 Task: Create a due date automation trigger when advanced on, 2 days after a card is due add fields with custom field "Resume" set to a number greater than 1 and greater or equal to 10 at 11:00 AM.
Action: Mouse moved to (1288, 95)
Screenshot: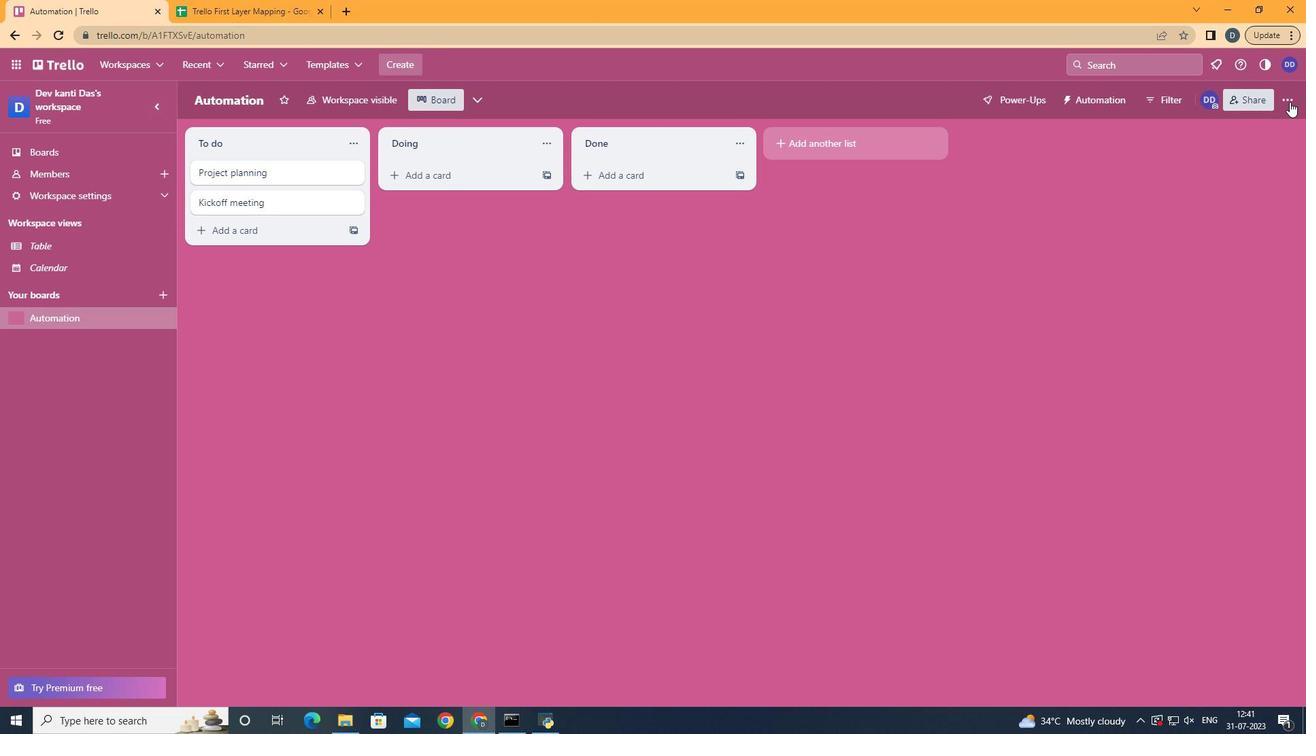 
Action: Mouse pressed left at (1288, 95)
Screenshot: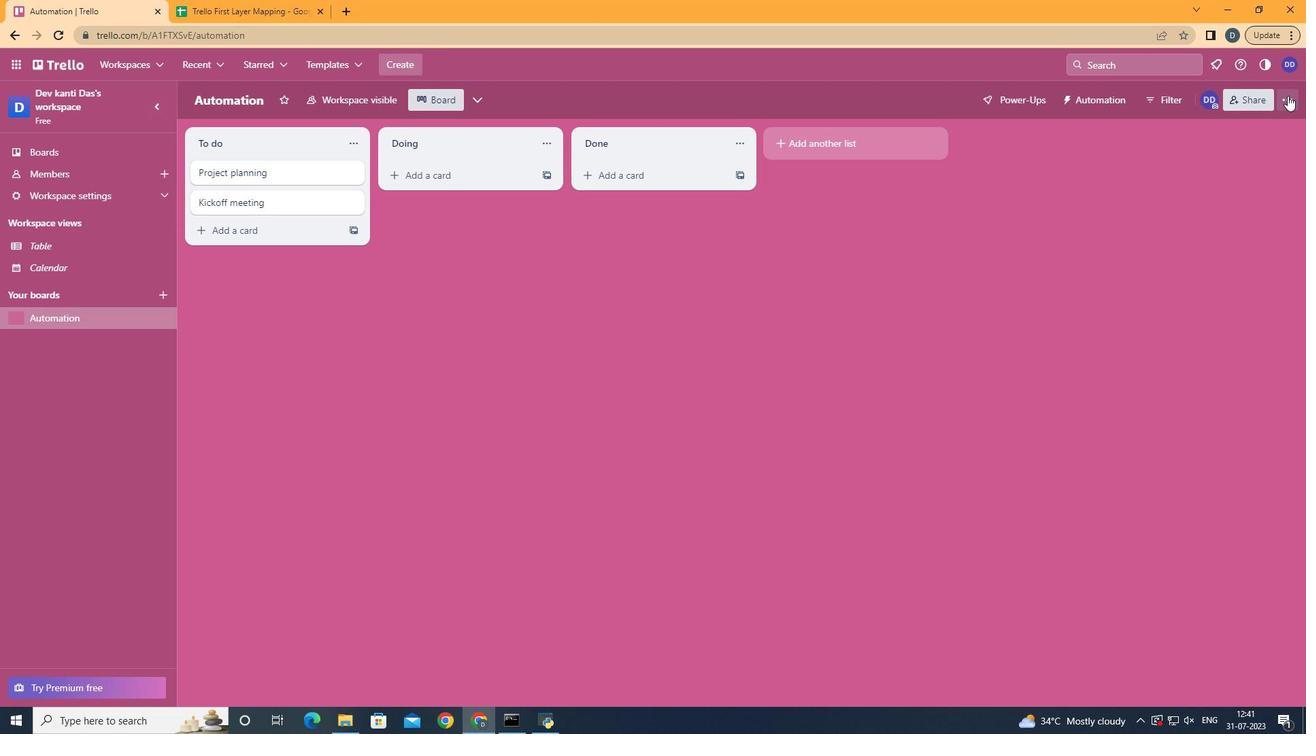 
Action: Mouse moved to (1210, 281)
Screenshot: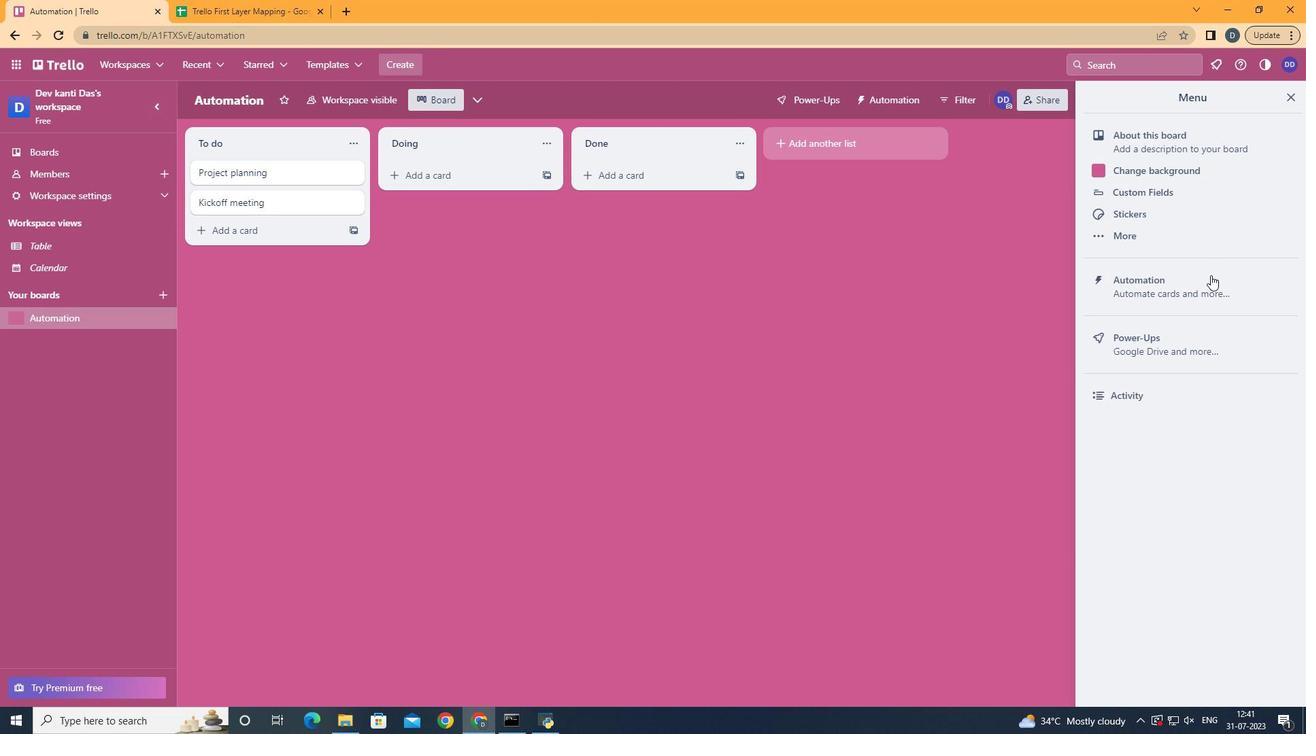 
Action: Mouse pressed left at (1210, 281)
Screenshot: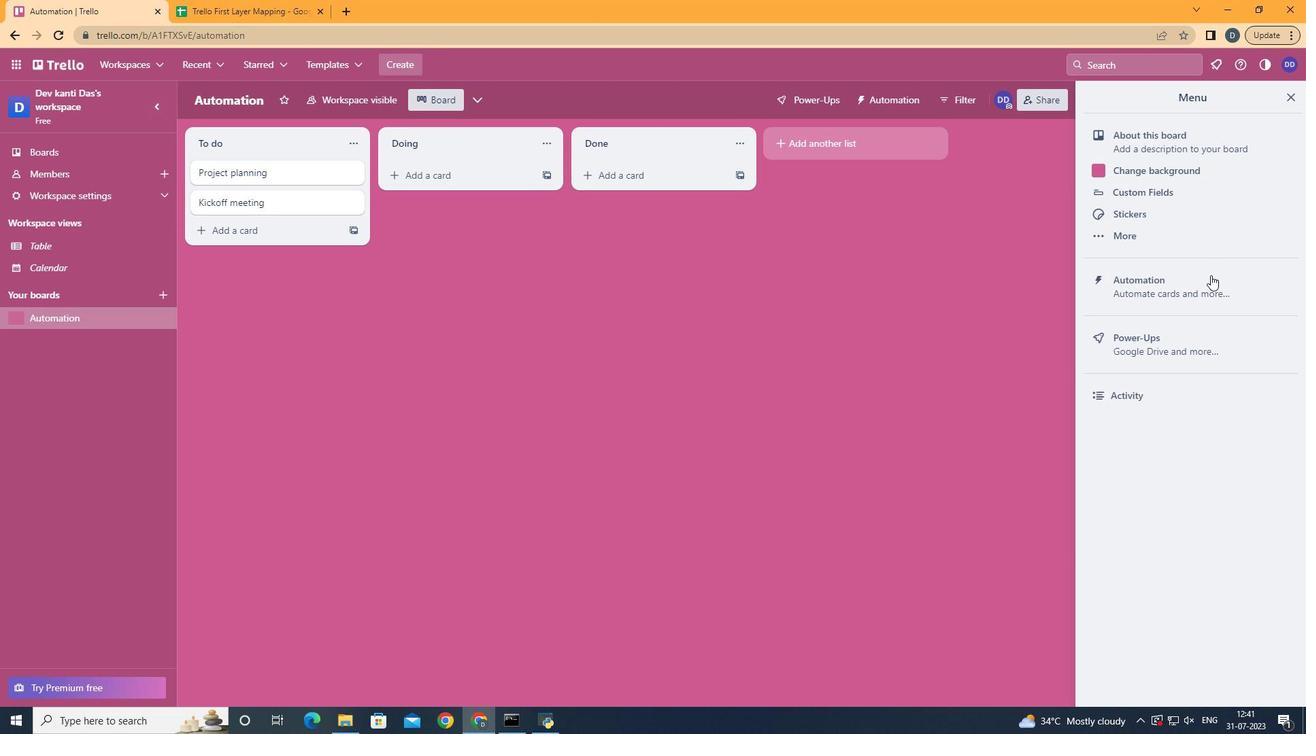 
Action: Mouse moved to (251, 277)
Screenshot: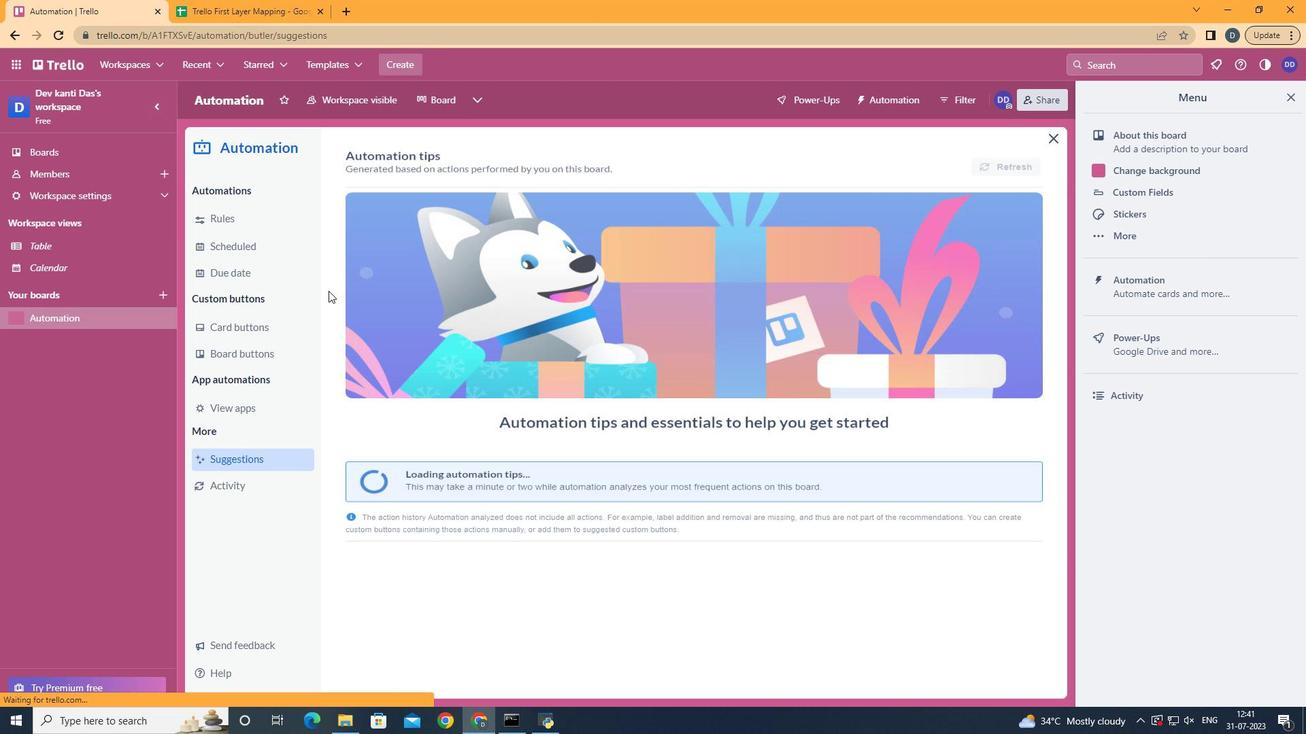 
Action: Mouse pressed left at (251, 277)
Screenshot: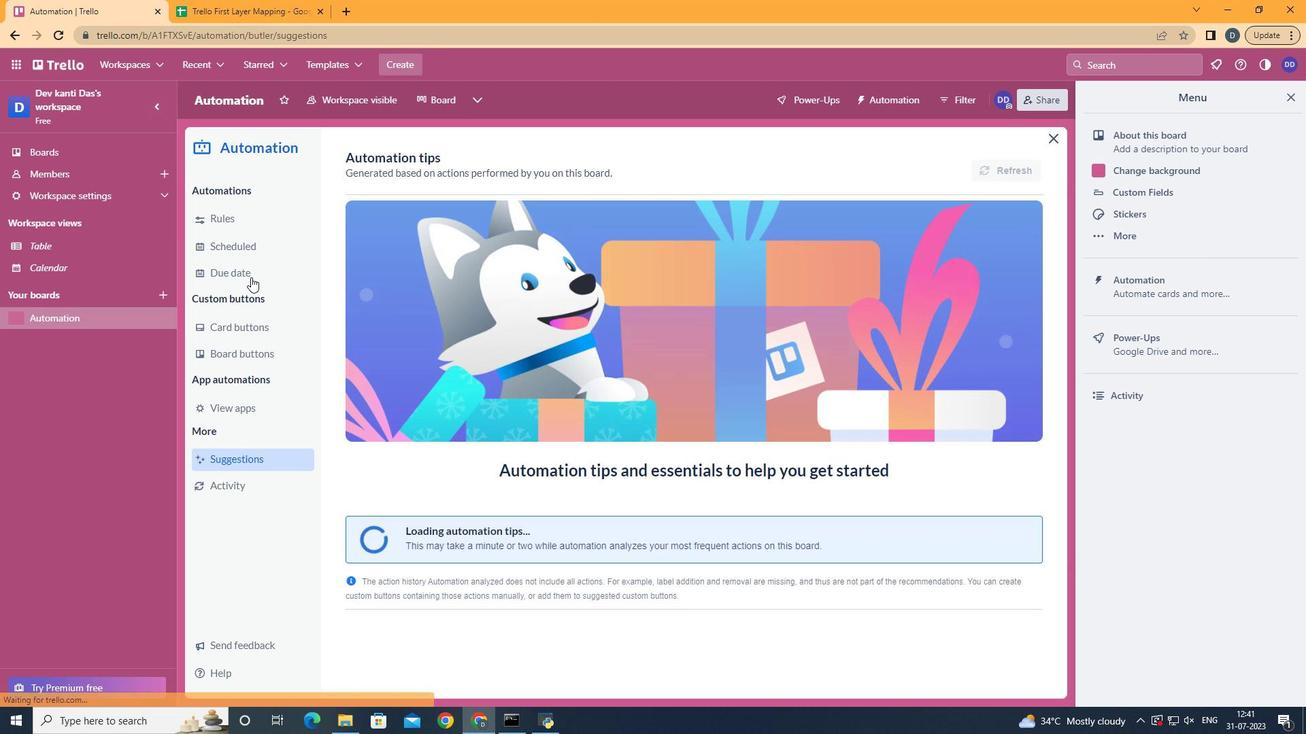 
Action: Mouse moved to (976, 167)
Screenshot: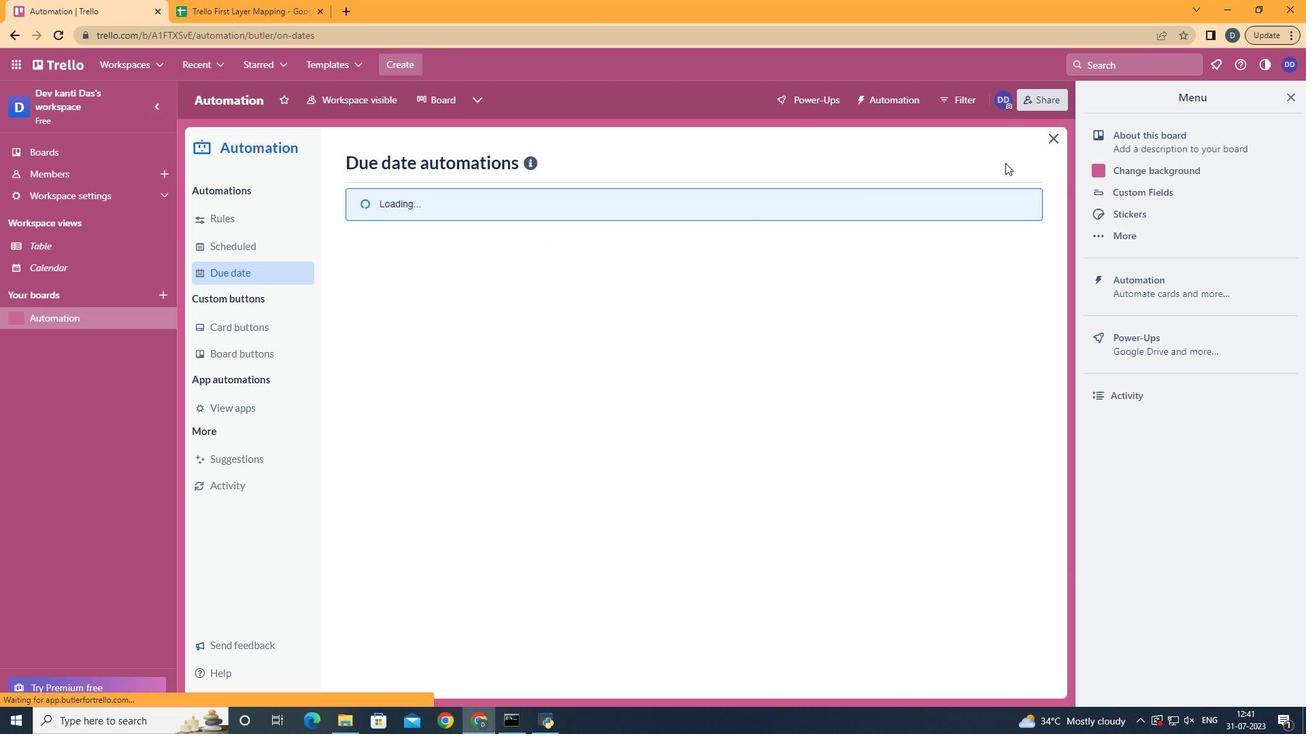 
Action: Mouse pressed left at (976, 167)
Screenshot: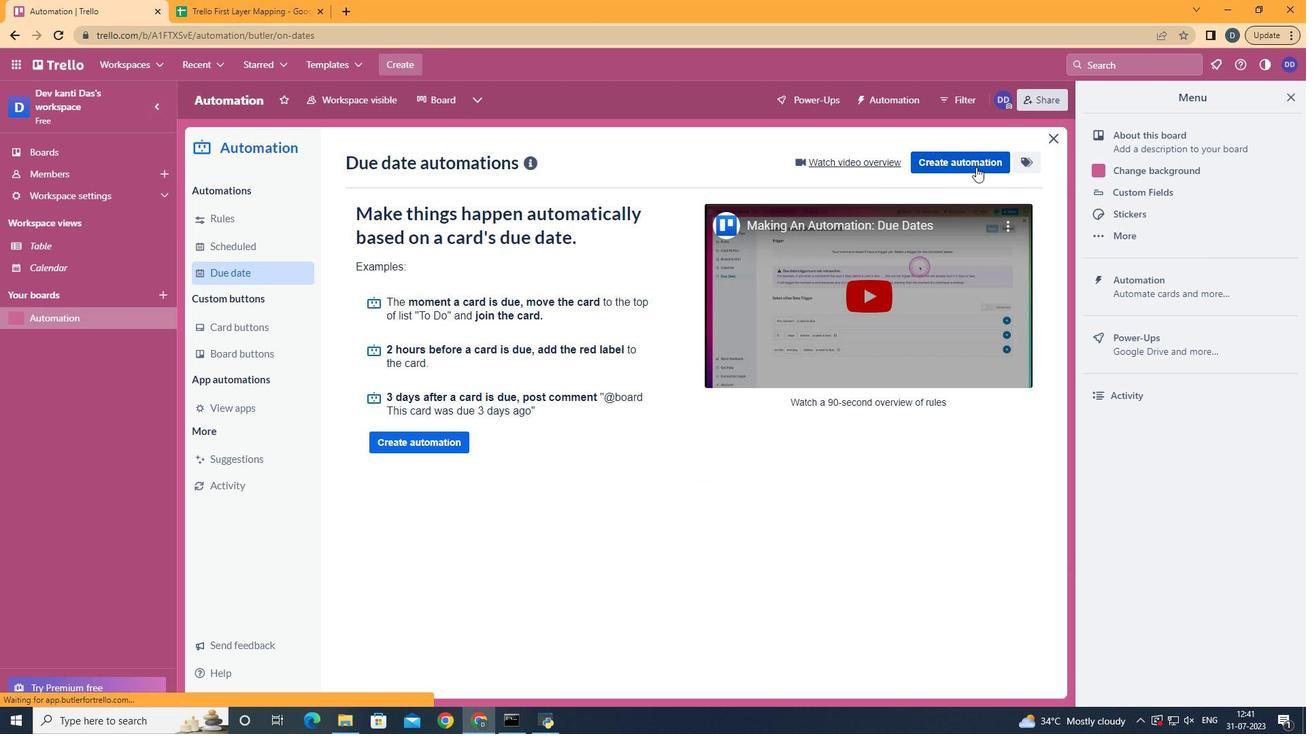 
Action: Mouse moved to (643, 285)
Screenshot: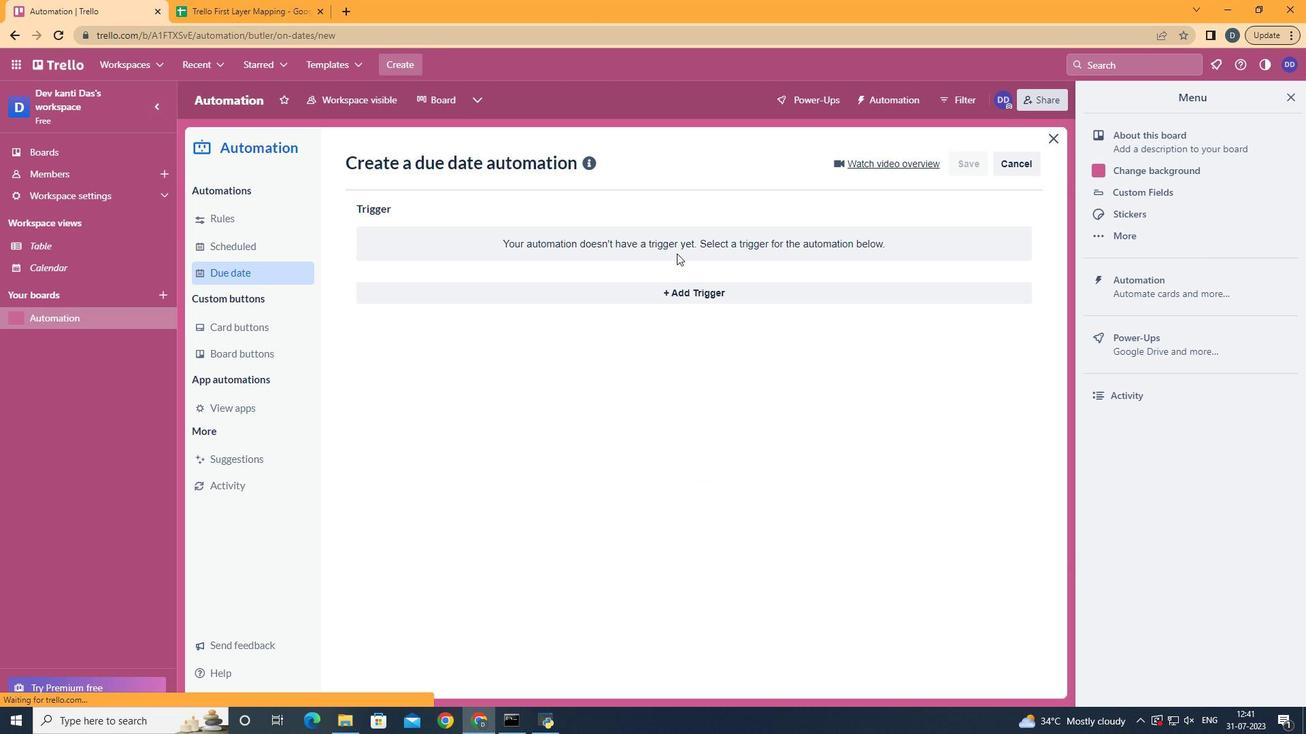 
Action: Mouse pressed left at (643, 285)
Screenshot: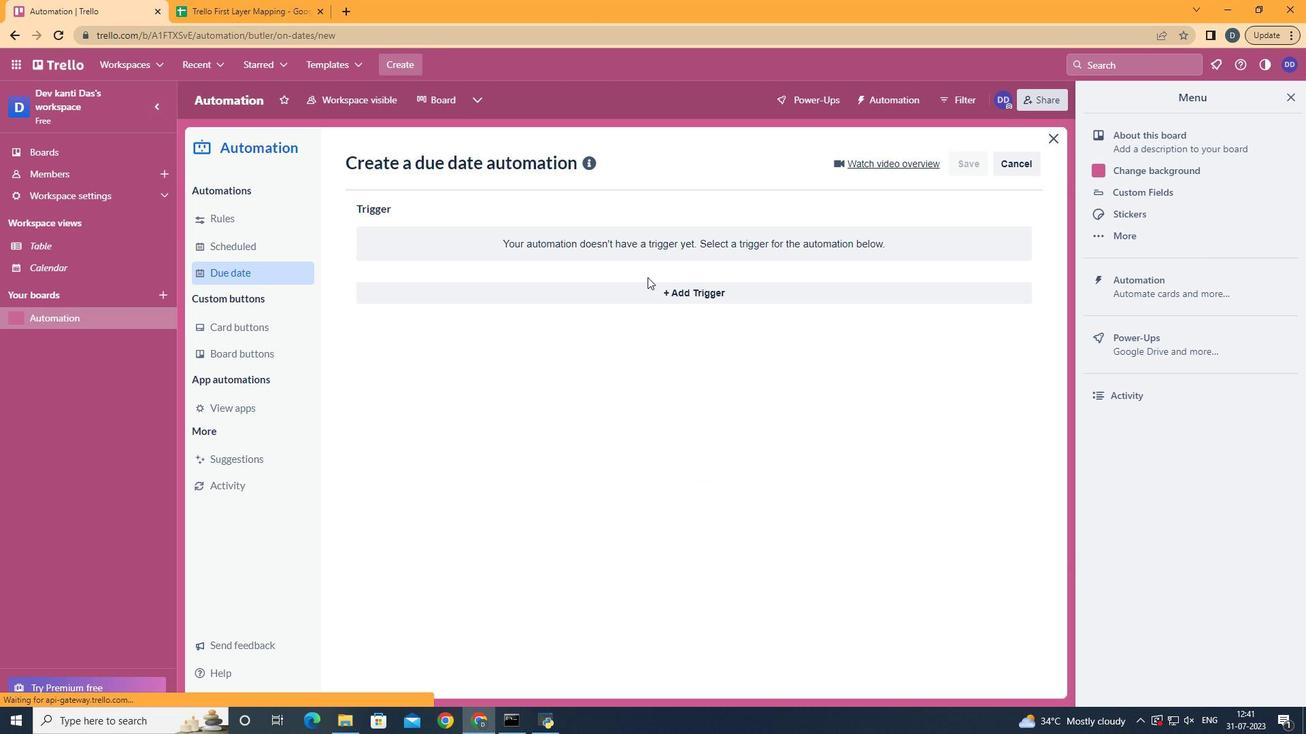 
Action: Mouse moved to (489, 546)
Screenshot: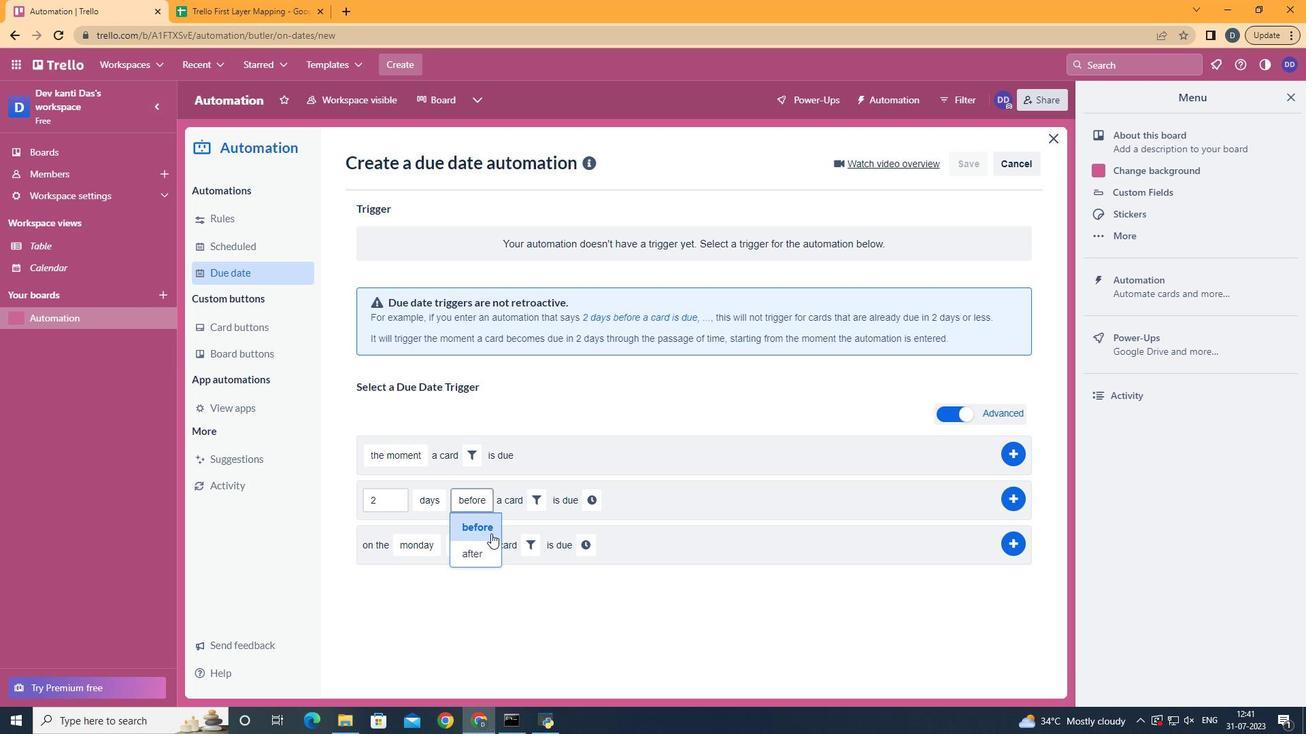 
Action: Mouse pressed left at (489, 546)
Screenshot: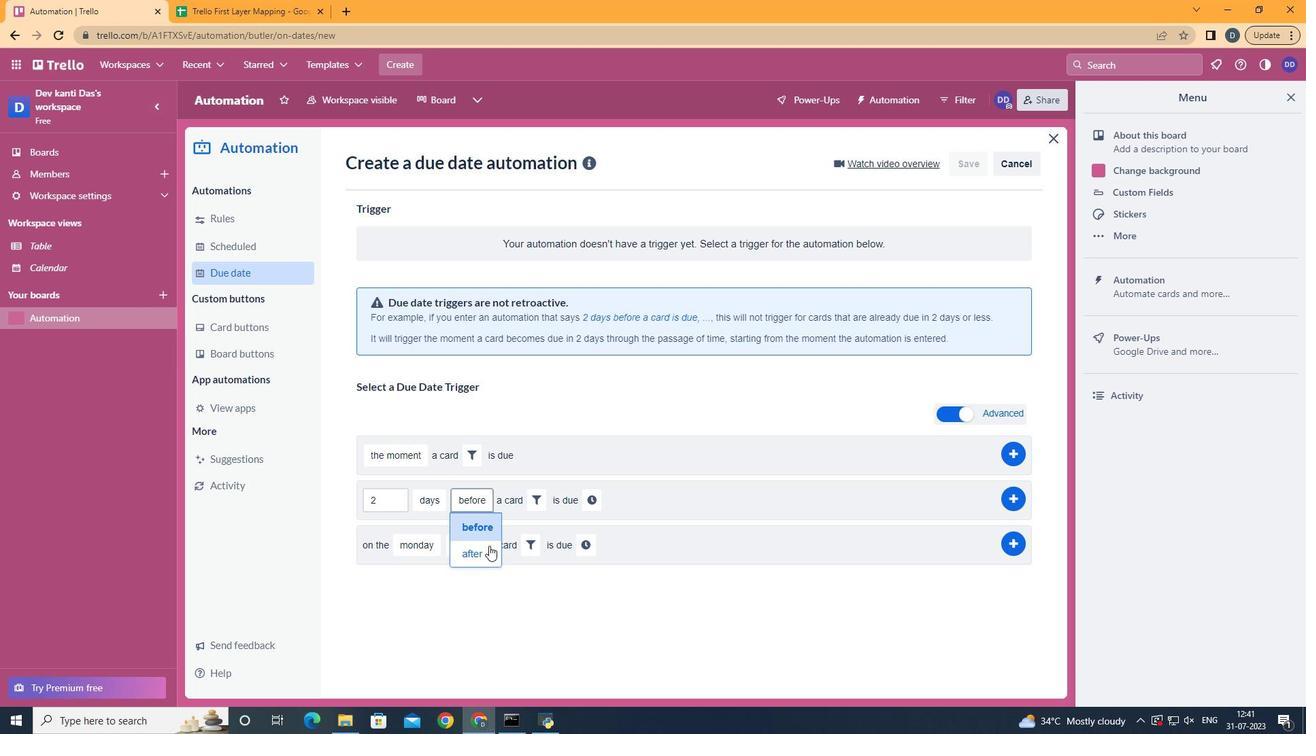 
Action: Mouse moved to (535, 504)
Screenshot: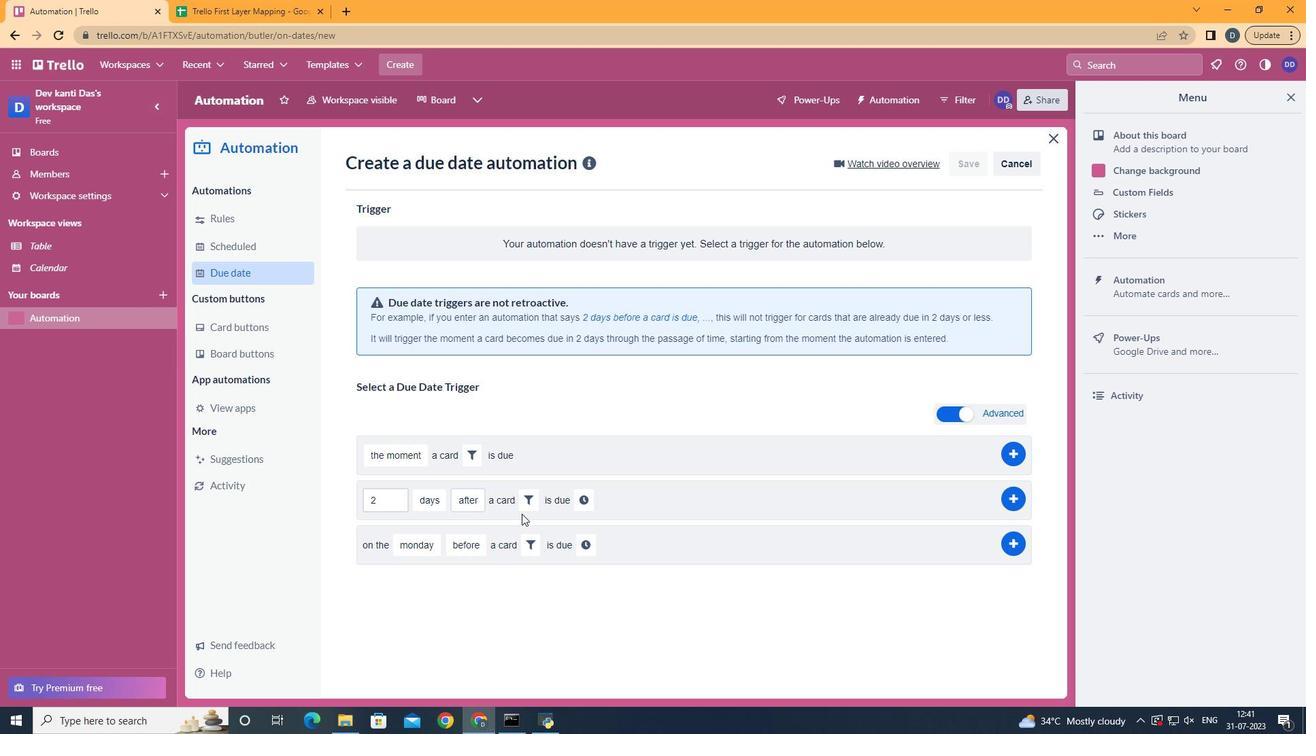 
Action: Mouse pressed left at (535, 504)
Screenshot: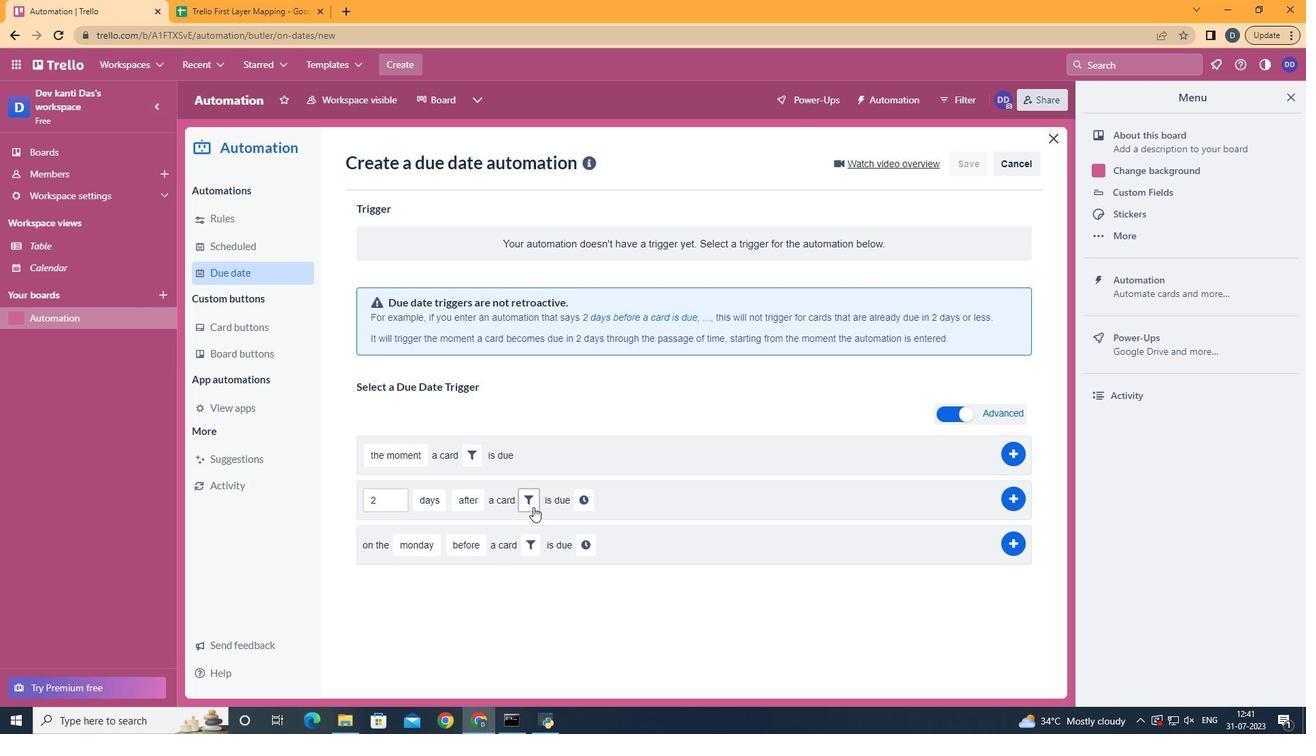 
Action: Mouse moved to (747, 550)
Screenshot: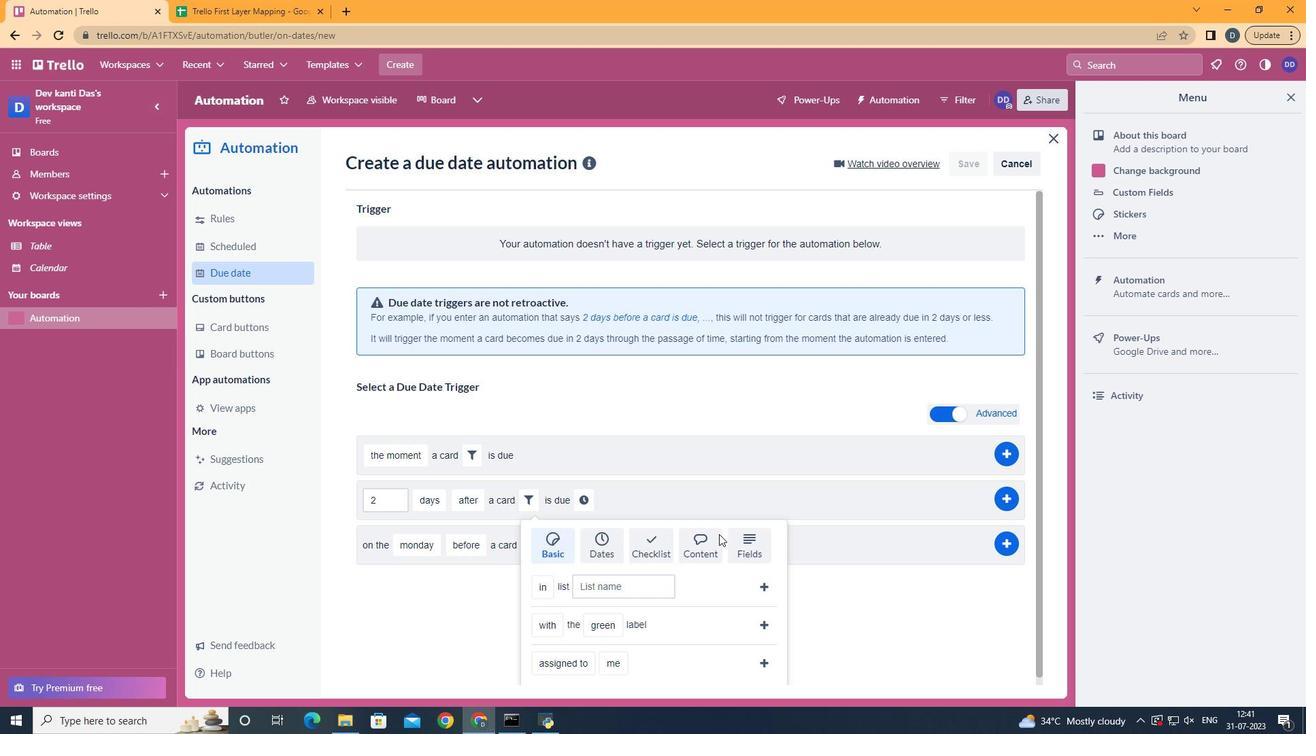 
Action: Mouse pressed left at (747, 550)
Screenshot: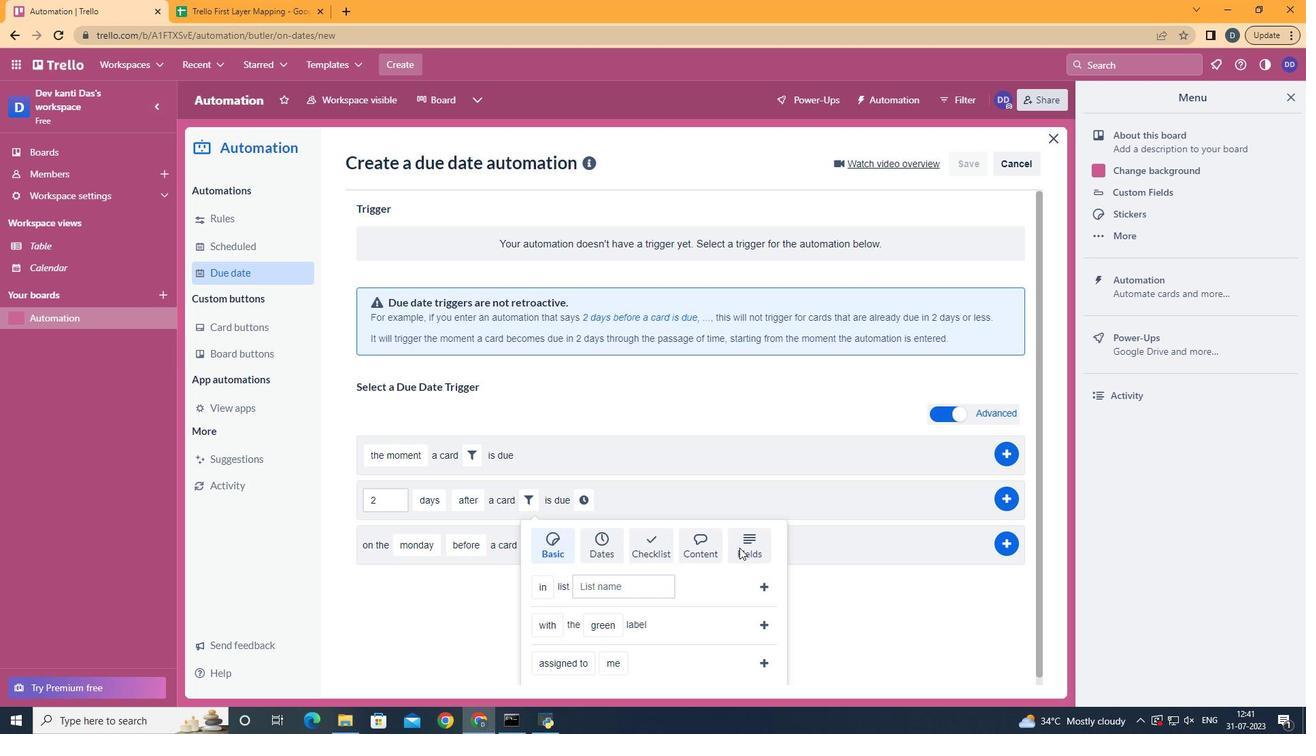 
Action: Mouse scrolled (747, 549) with delta (0, 0)
Screenshot: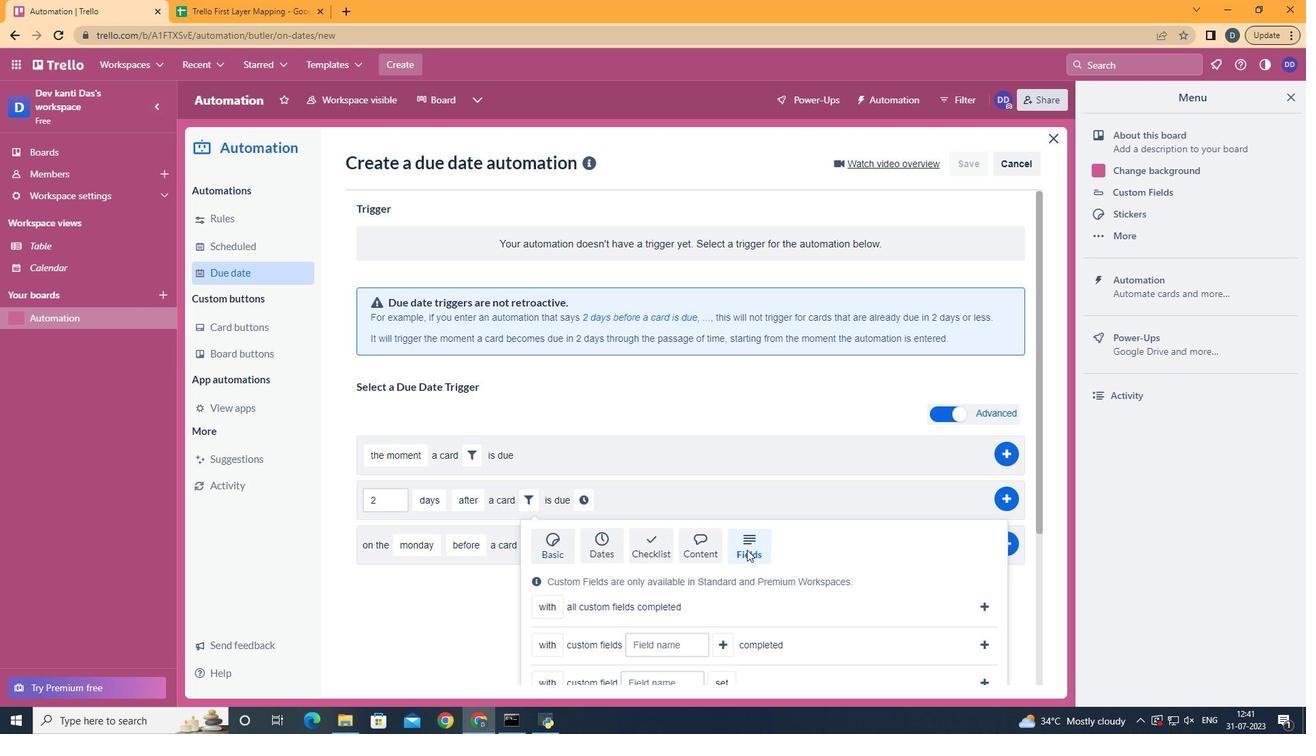 
Action: Mouse scrolled (747, 549) with delta (0, 0)
Screenshot: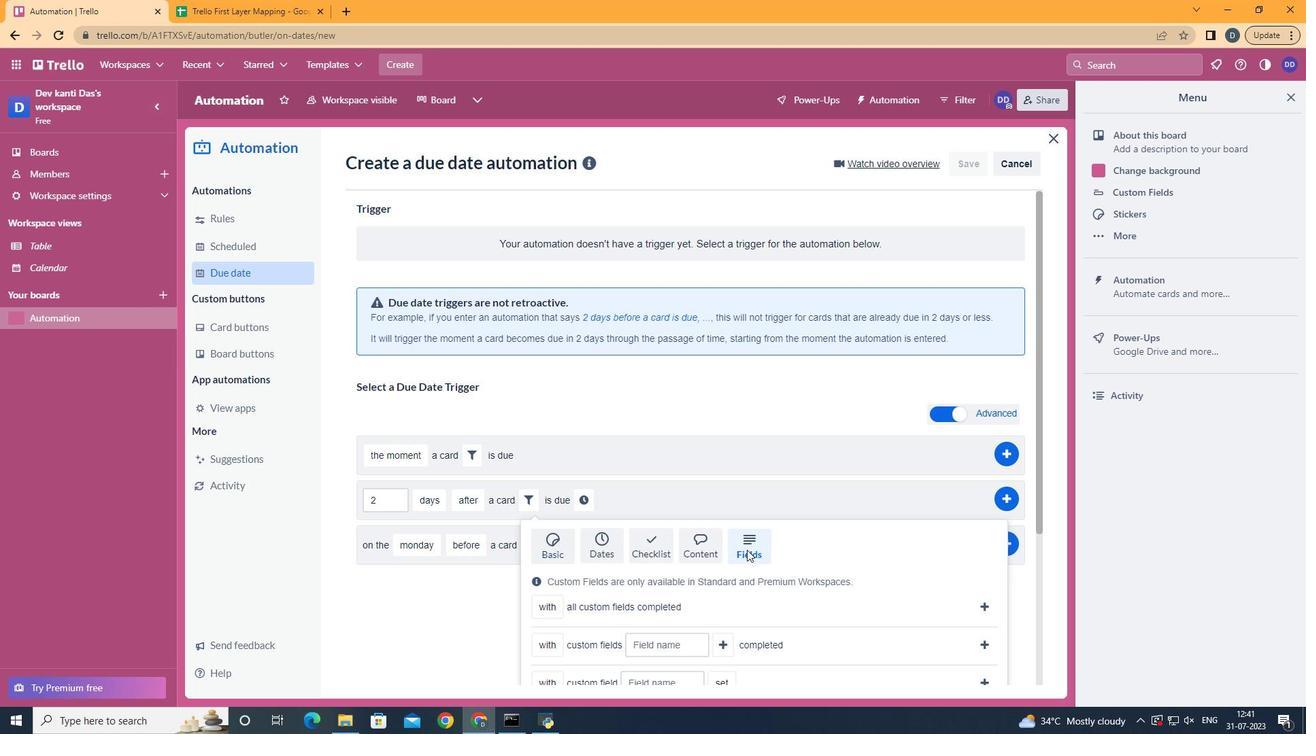 
Action: Mouse scrolled (747, 549) with delta (0, 0)
Screenshot: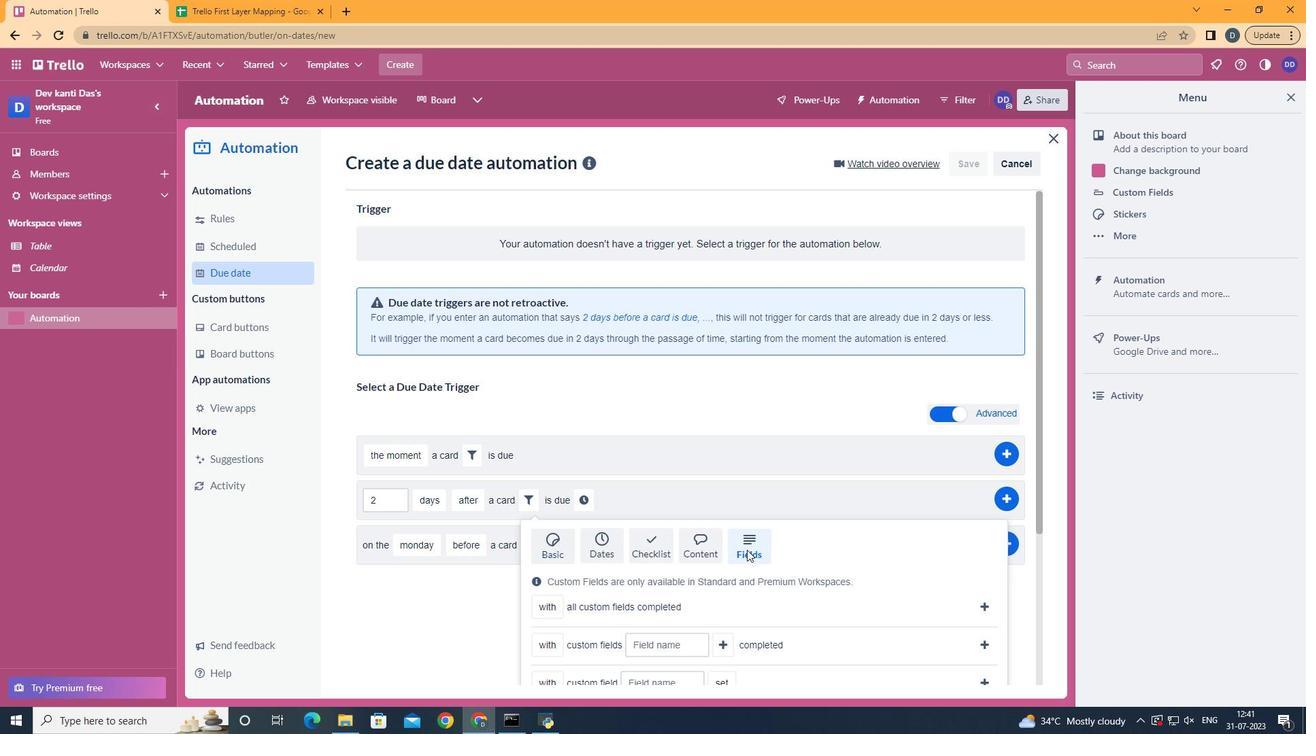 
Action: Mouse scrolled (747, 549) with delta (0, 0)
Screenshot: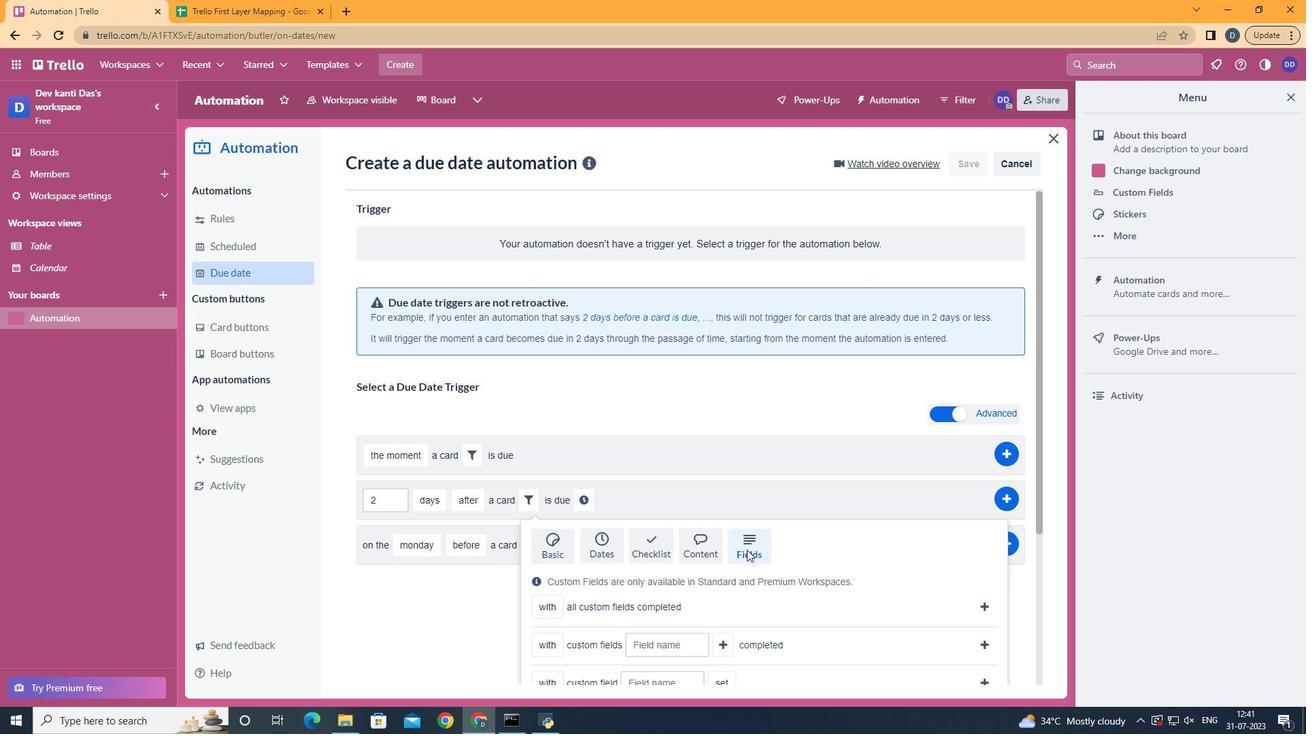 
Action: Mouse scrolled (747, 549) with delta (0, 0)
Screenshot: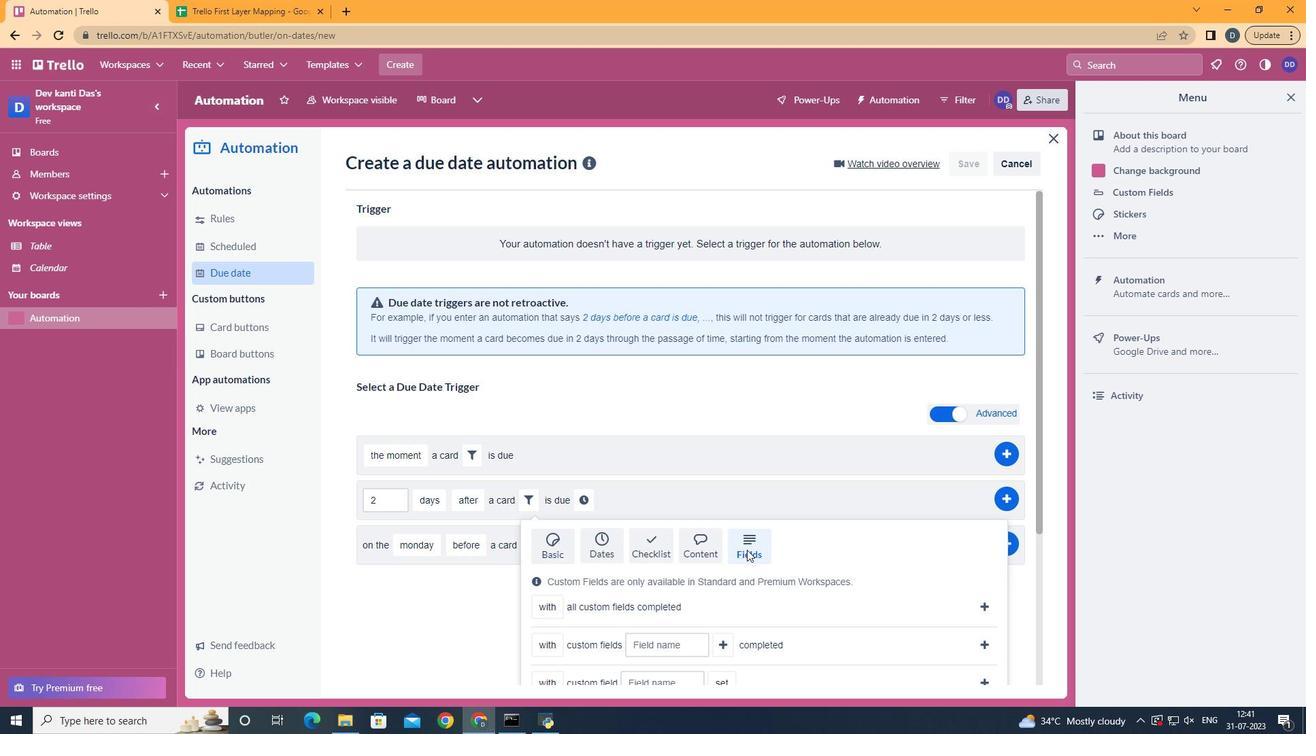 
Action: Mouse moved to (561, 607)
Screenshot: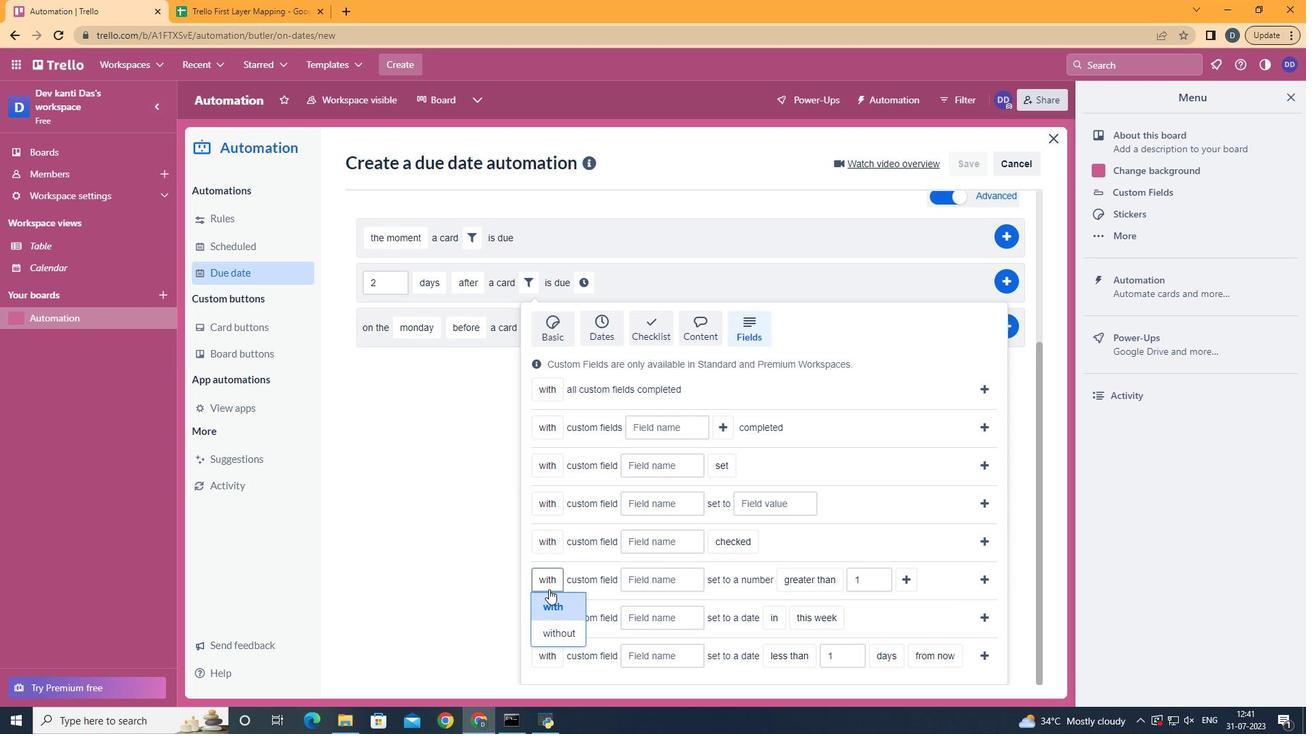 
Action: Mouse pressed left at (561, 607)
Screenshot: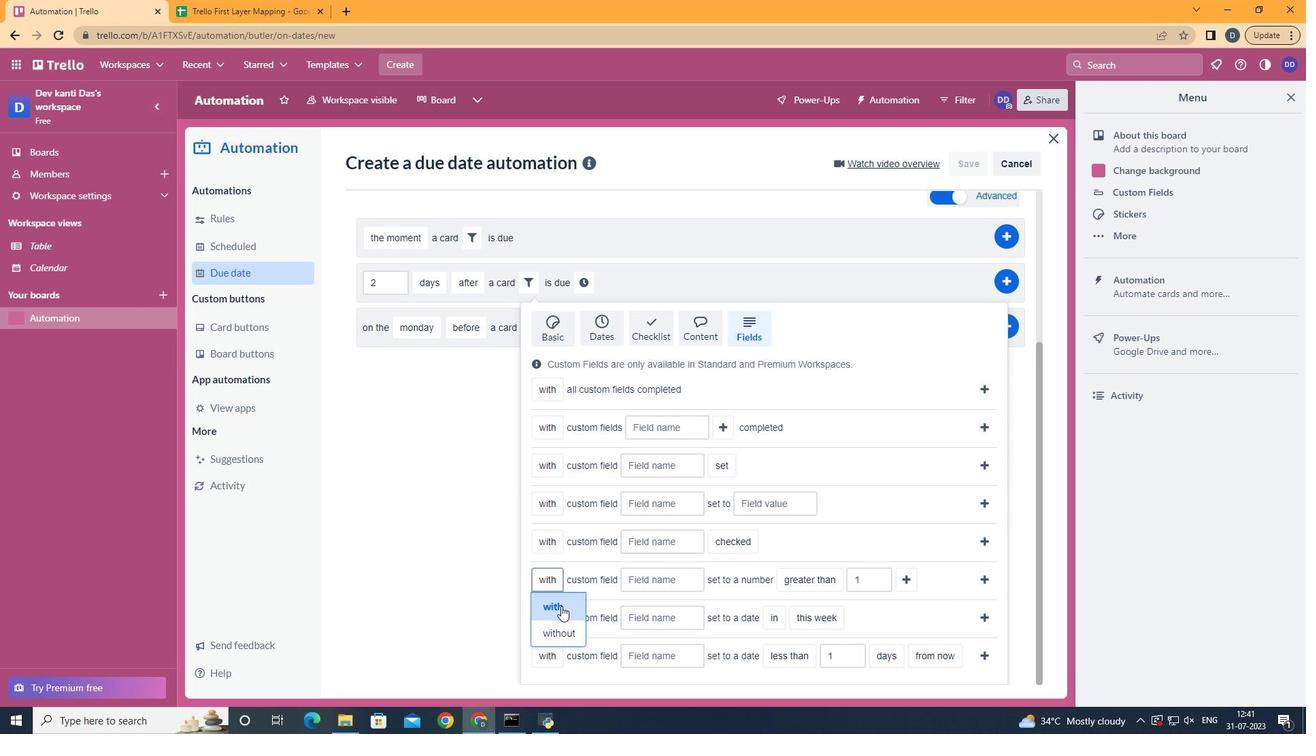 
Action: Mouse moved to (660, 579)
Screenshot: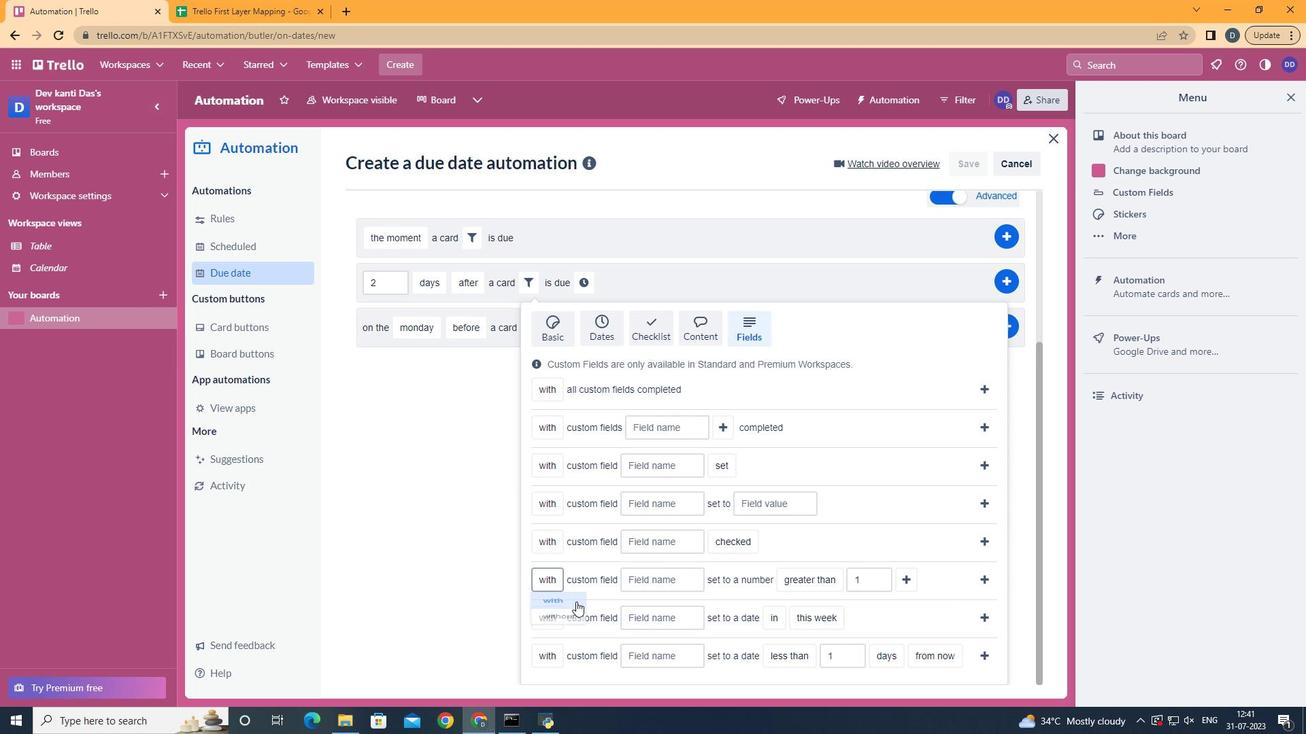
Action: Mouse pressed left at (660, 579)
Screenshot: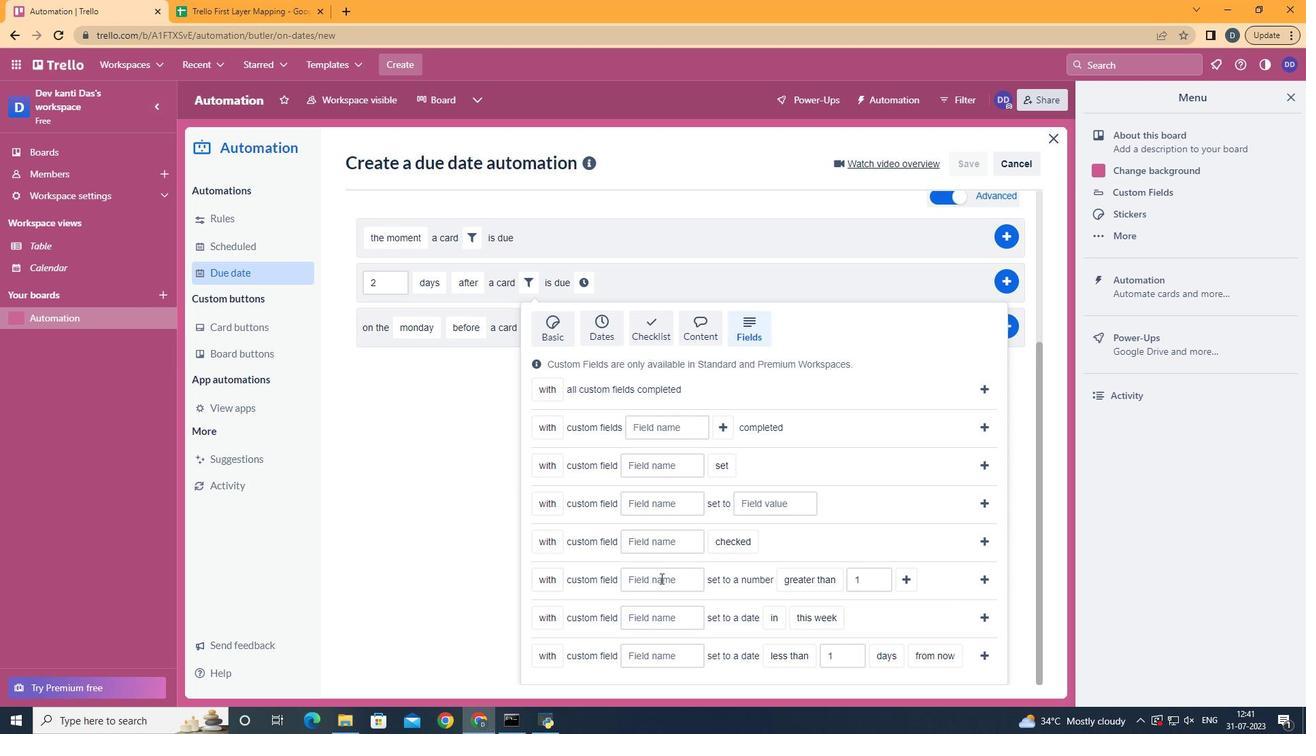
Action: Key pressed <Key.shift>Resume
Screenshot: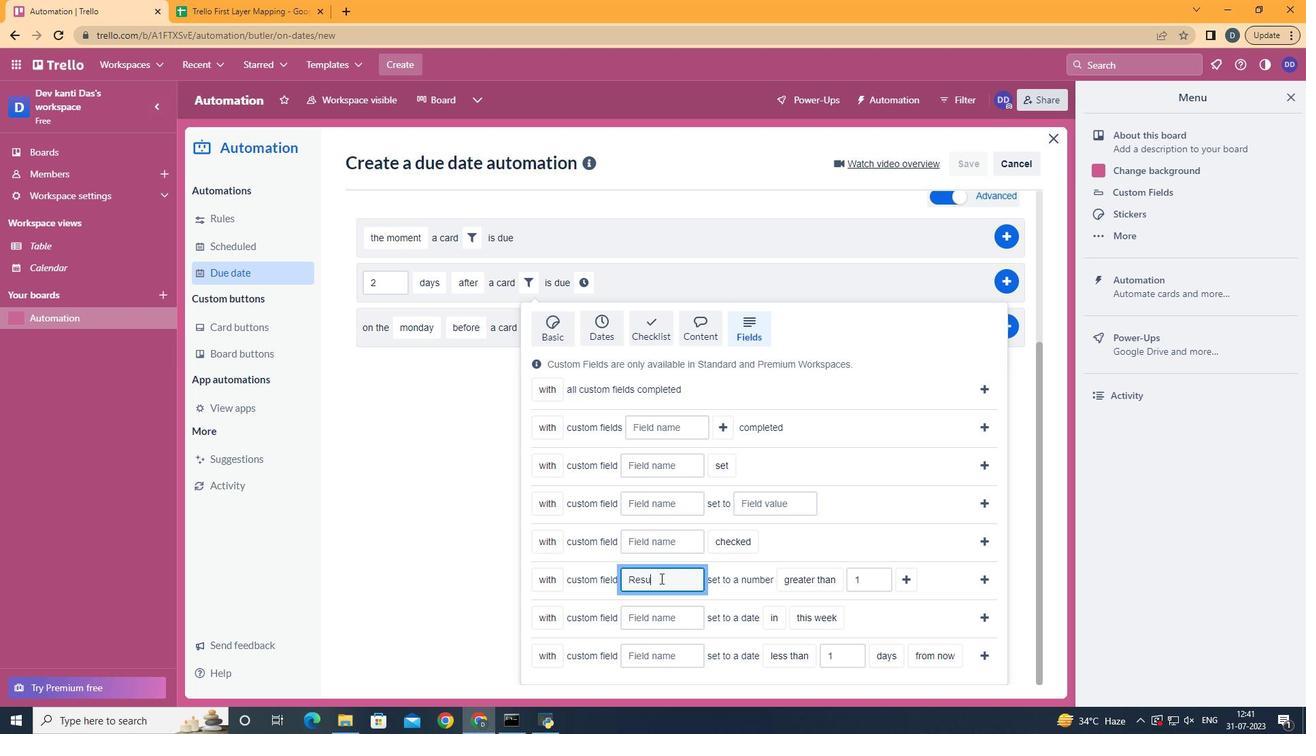 
Action: Mouse moved to (845, 468)
Screenshot: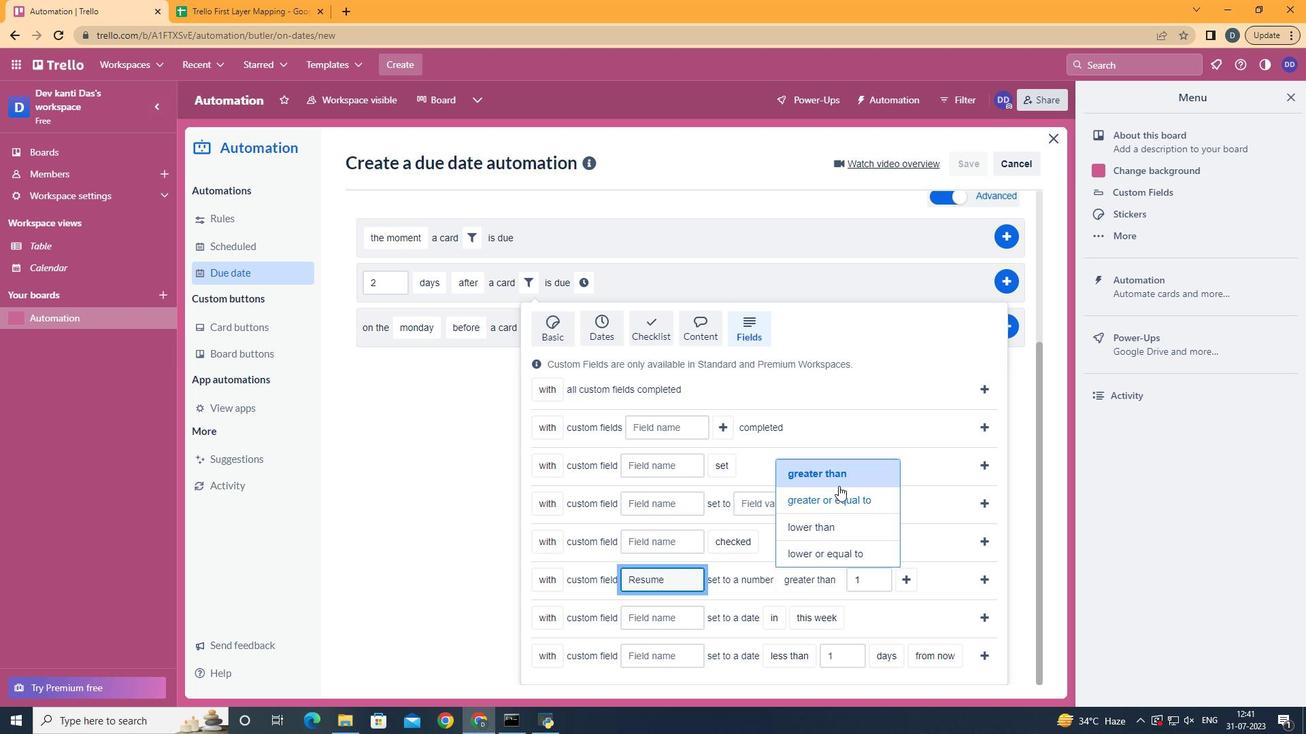 
Action: Mouse pressed left at (845, 468)
Screenshot: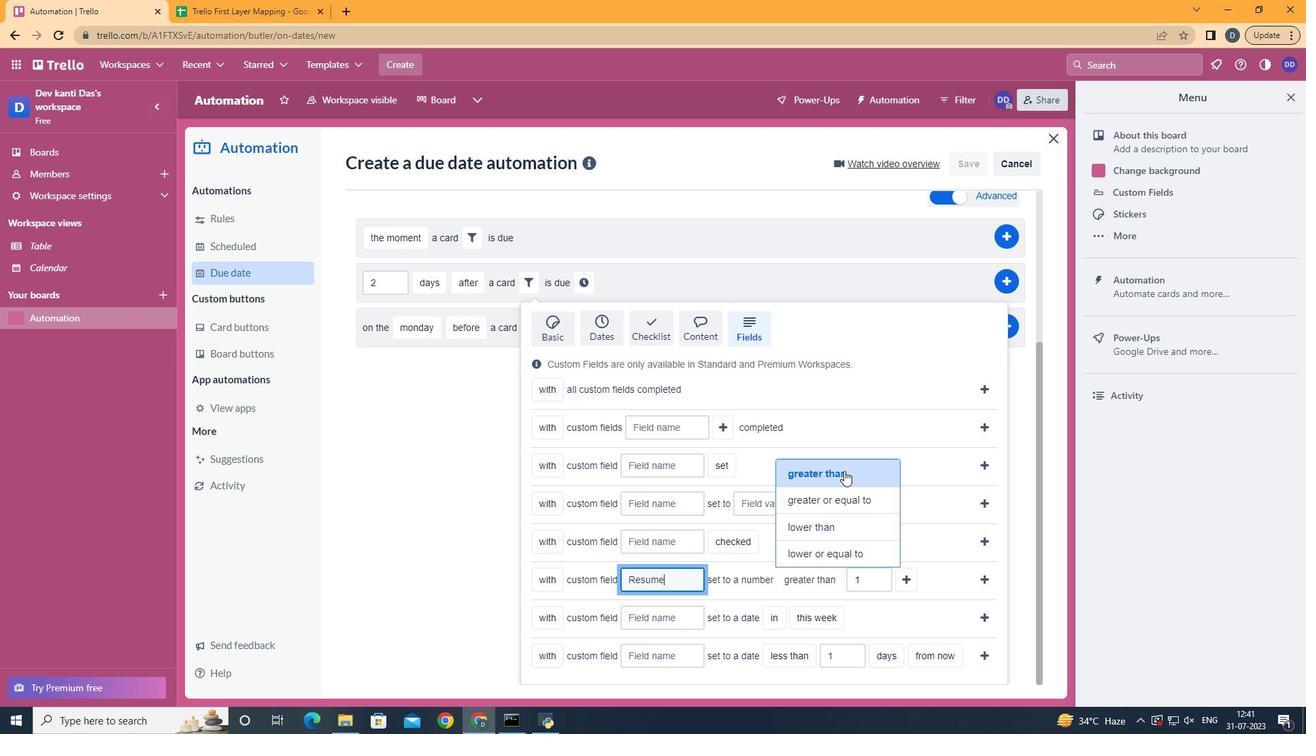
Action: Mouse moved to (905, 584)
Screenshot: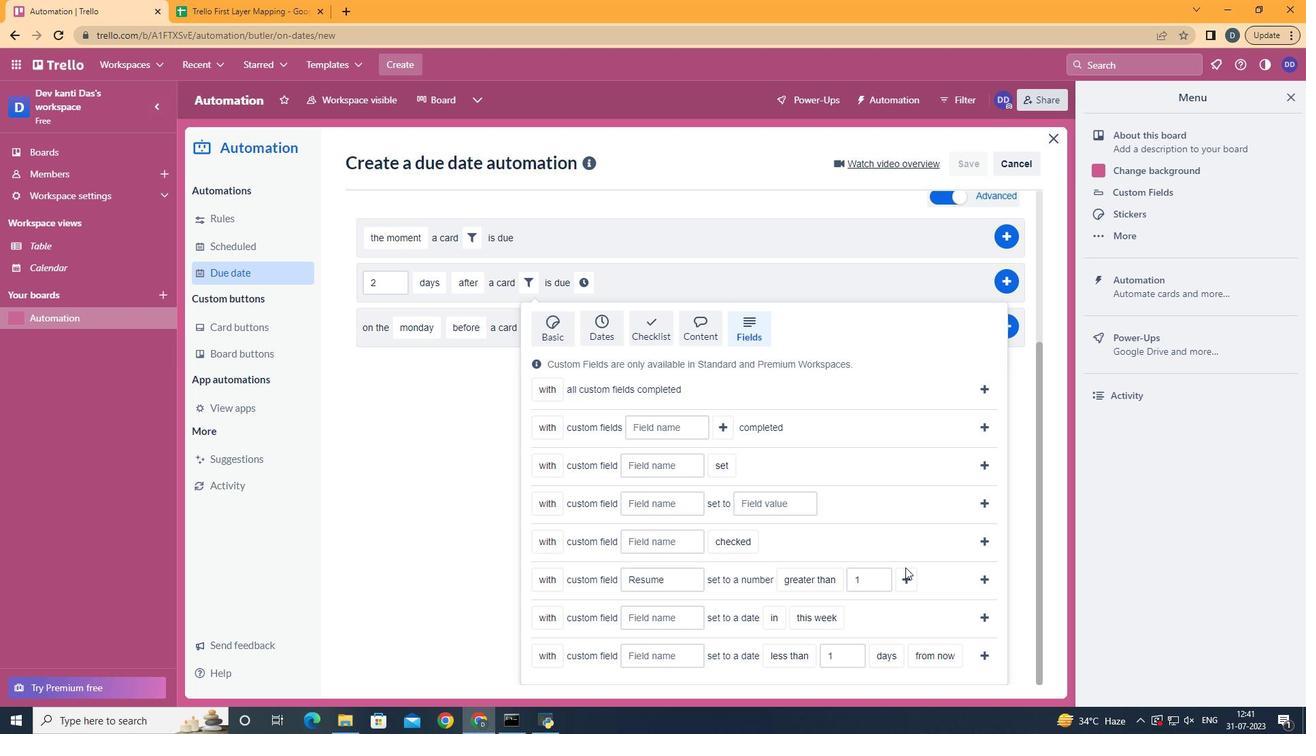 
Action: Mouse pressed left at (905, 584)
Screenshot: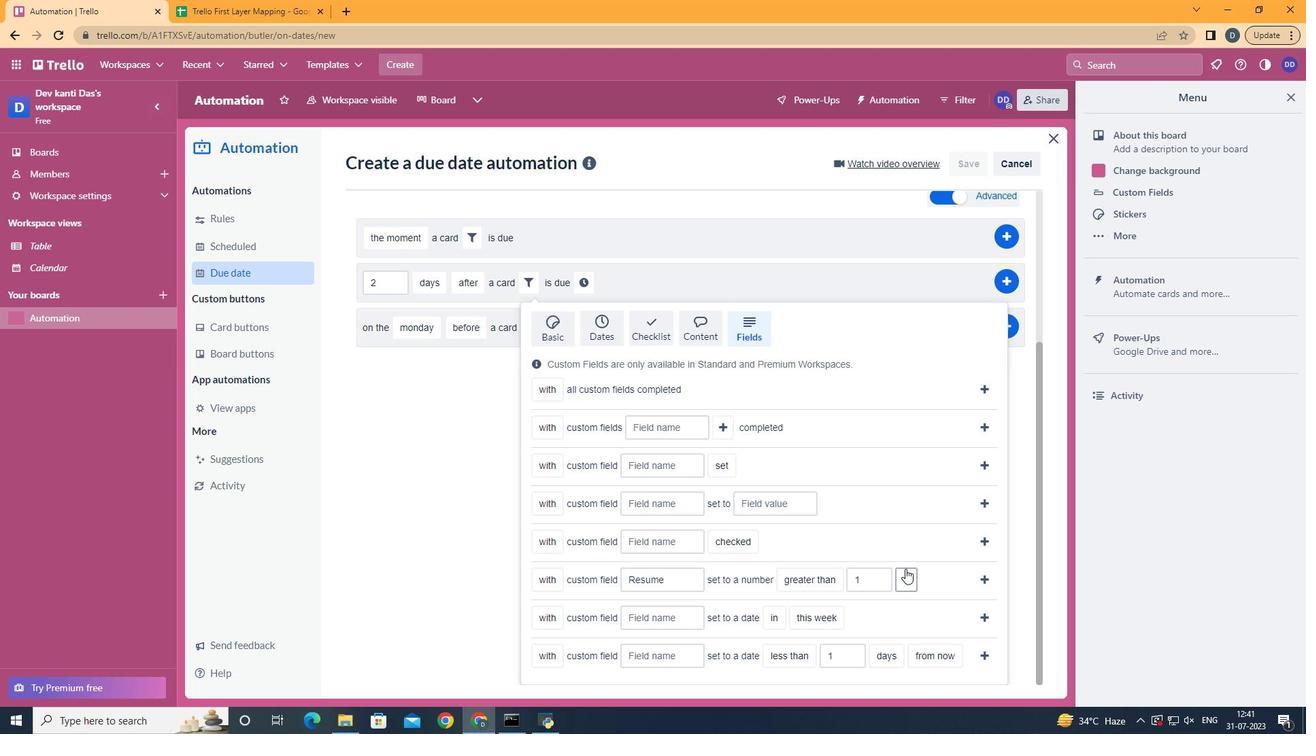 
Action: Mouse moved to (613, 592)
Screenshot: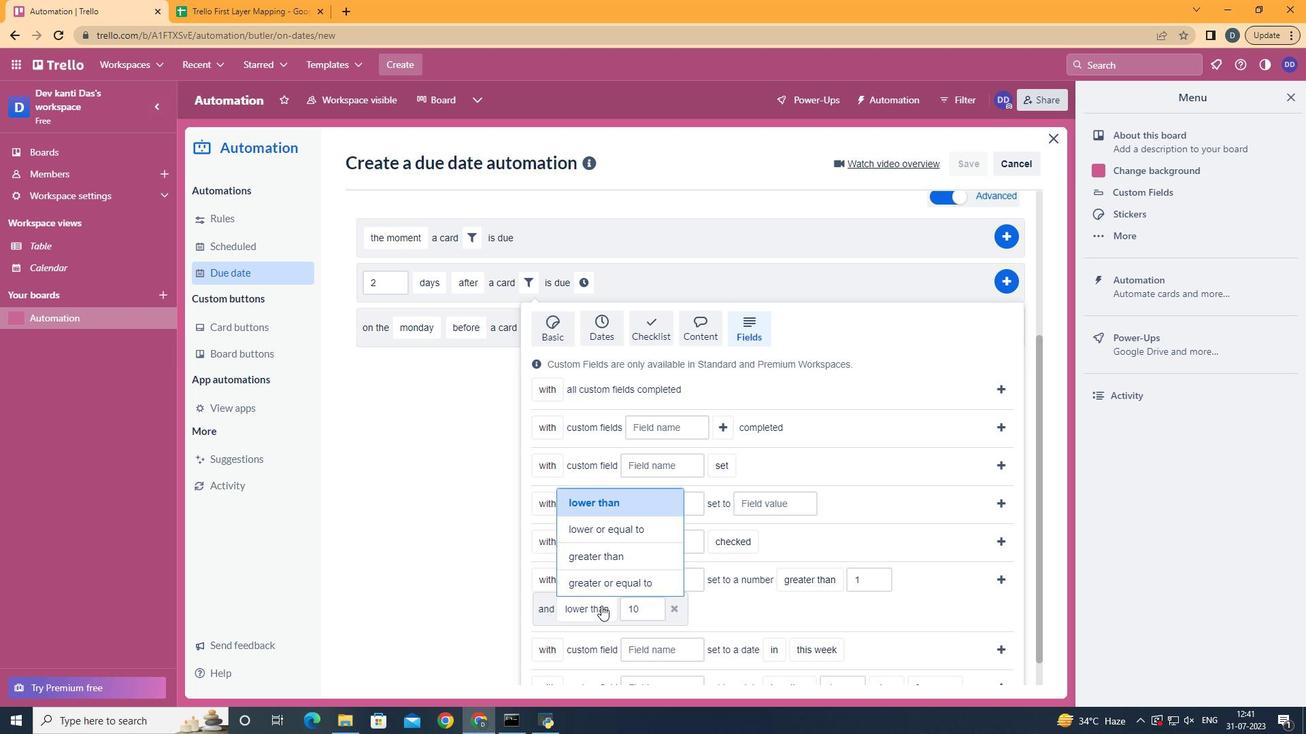 
Action: Mouse pressed left at (613, 592)
Screenshot: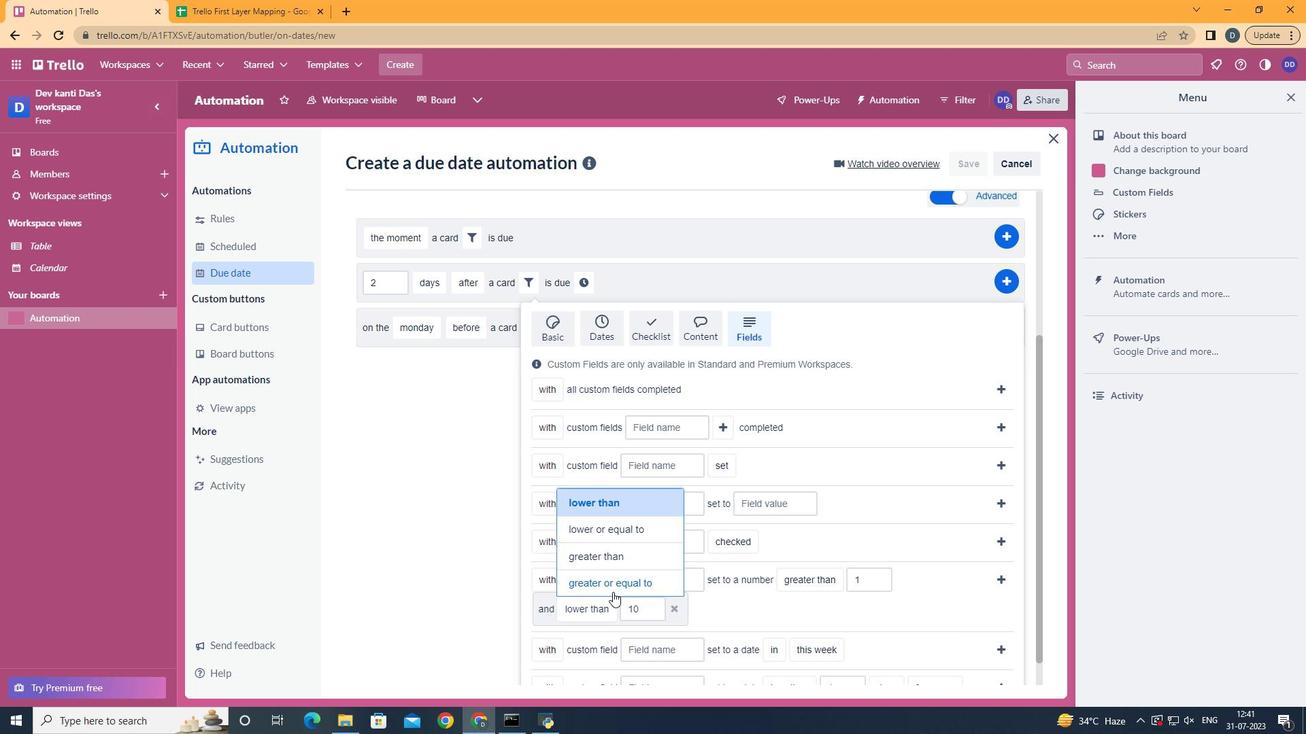 
Action: Mouse moved to (1002, 587)
Screenshot: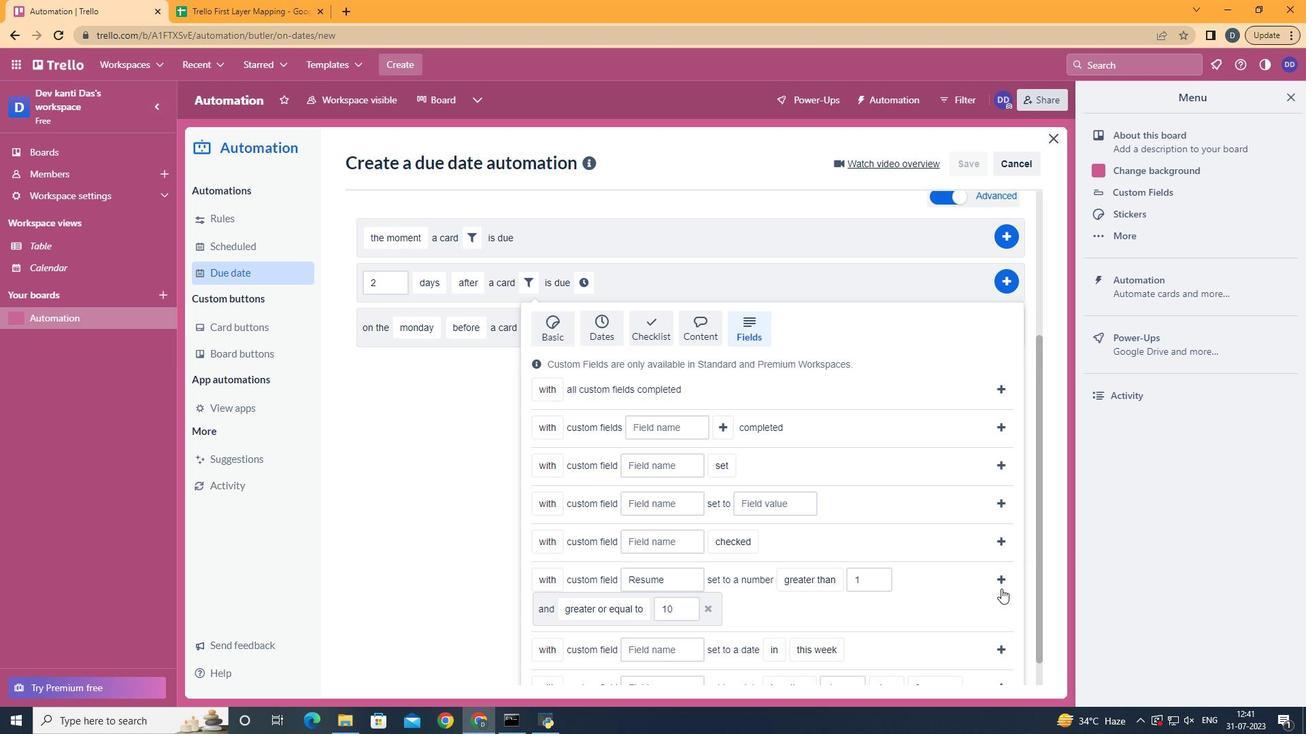 
Action: Mouse pressed left at (1002, 587)
Screenshot: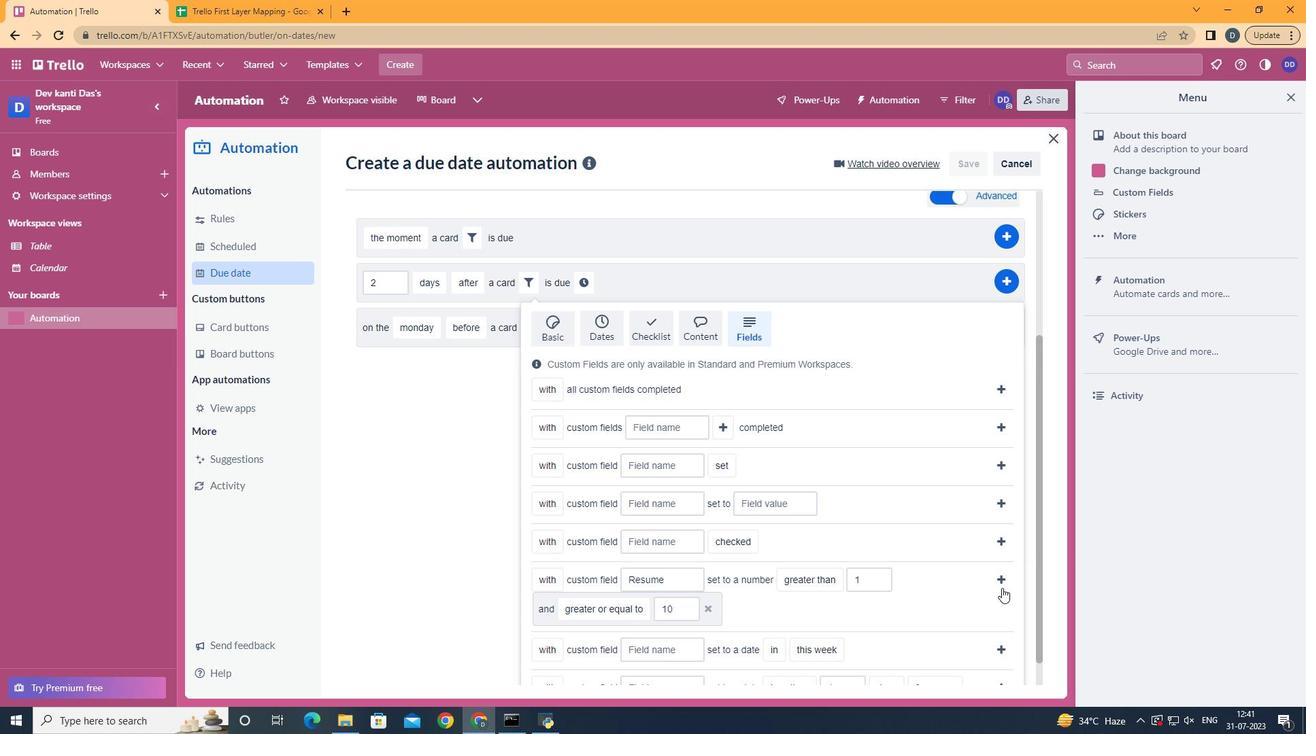 
Action: Mouse moved to (969, 500)
Screenshot: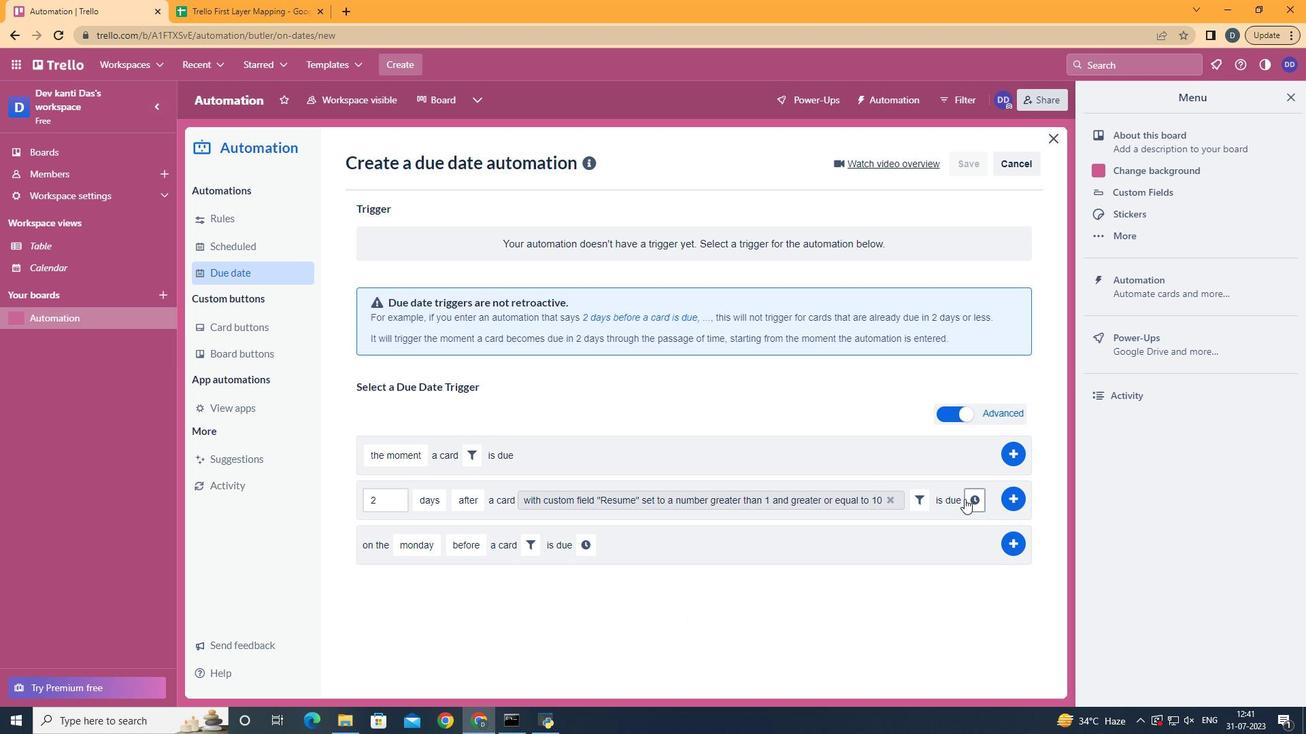 
Action: Mouse pressed left at (969, 500)
Screenshot: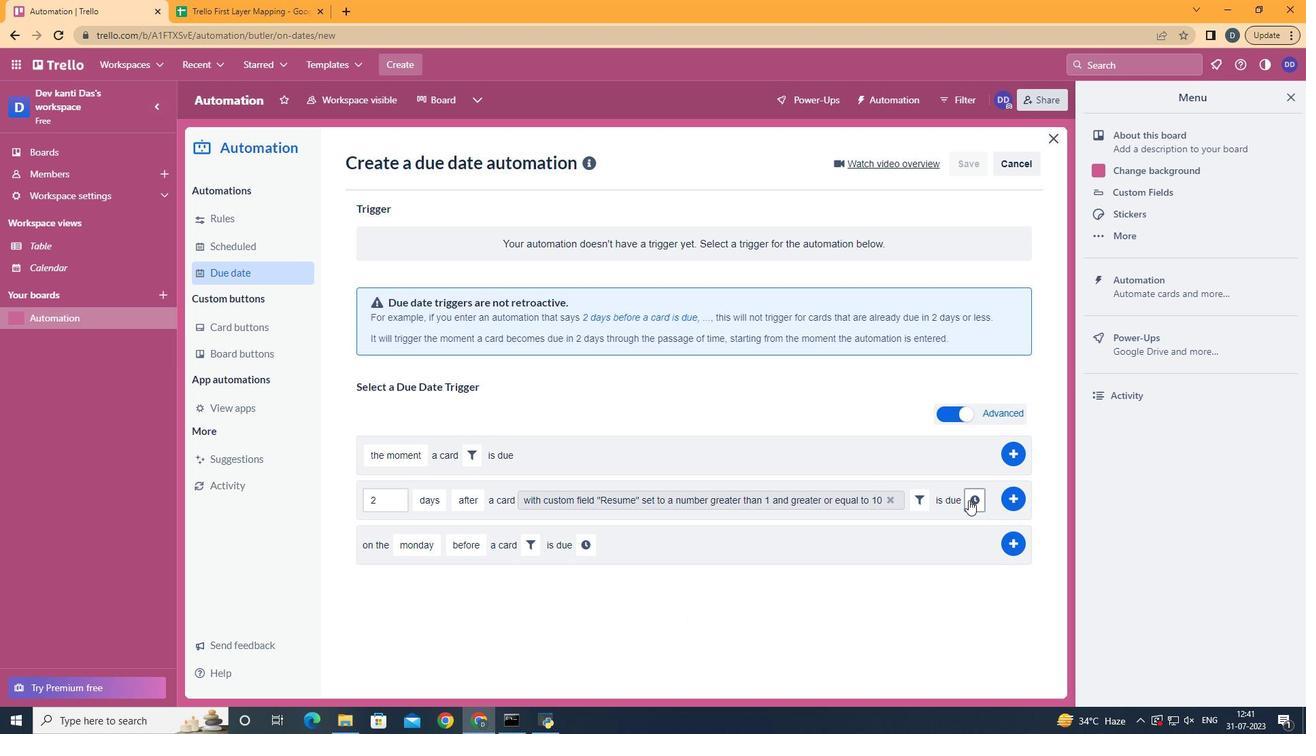 
Action: Mouse moved to (408, 529)
Screenshot: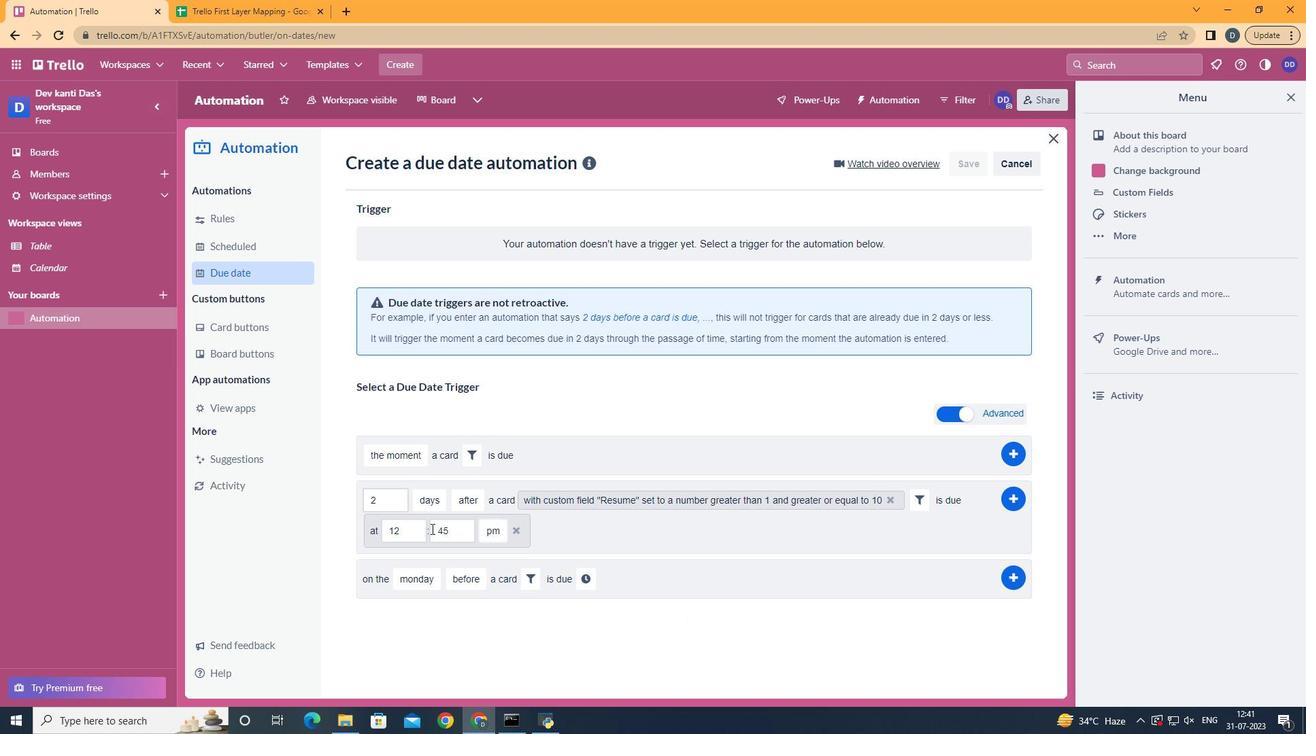 
Action: Mouse pressed left at (408, 529)
Screenshot: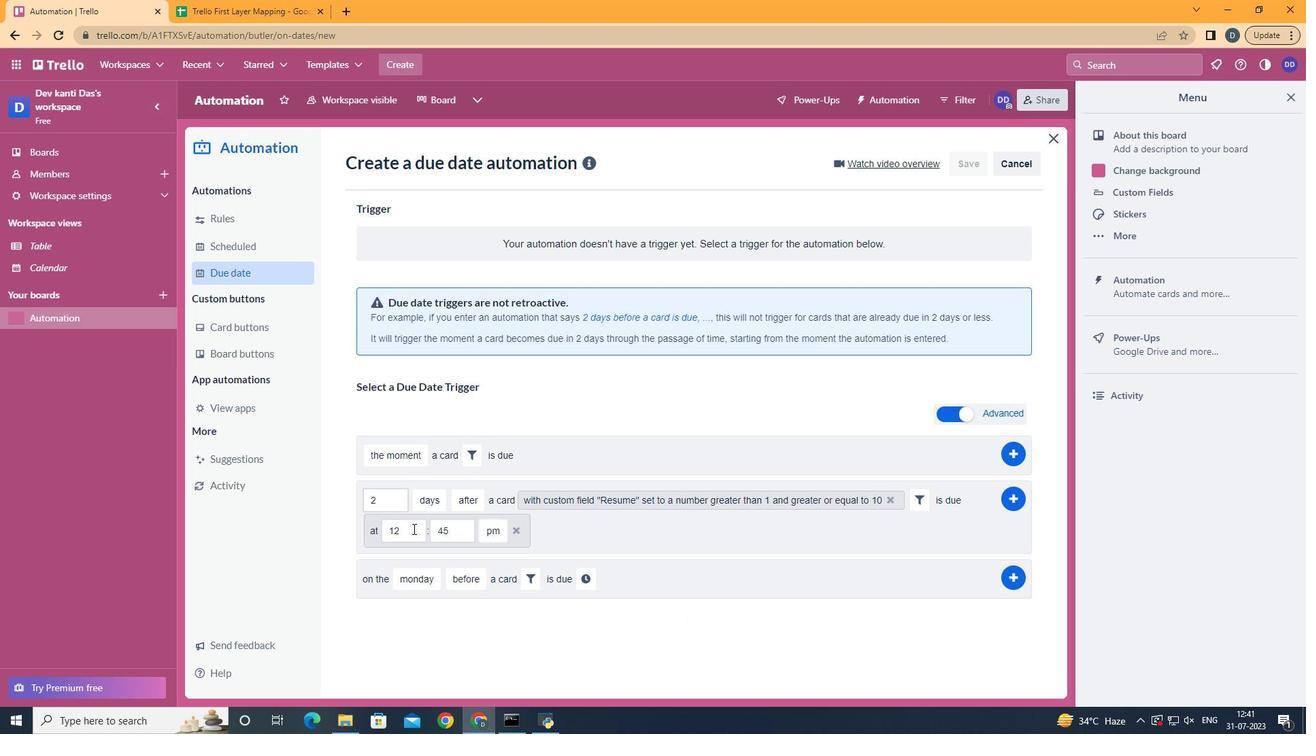 
Action: Key pressed <Key.backspace>1
Screenshot: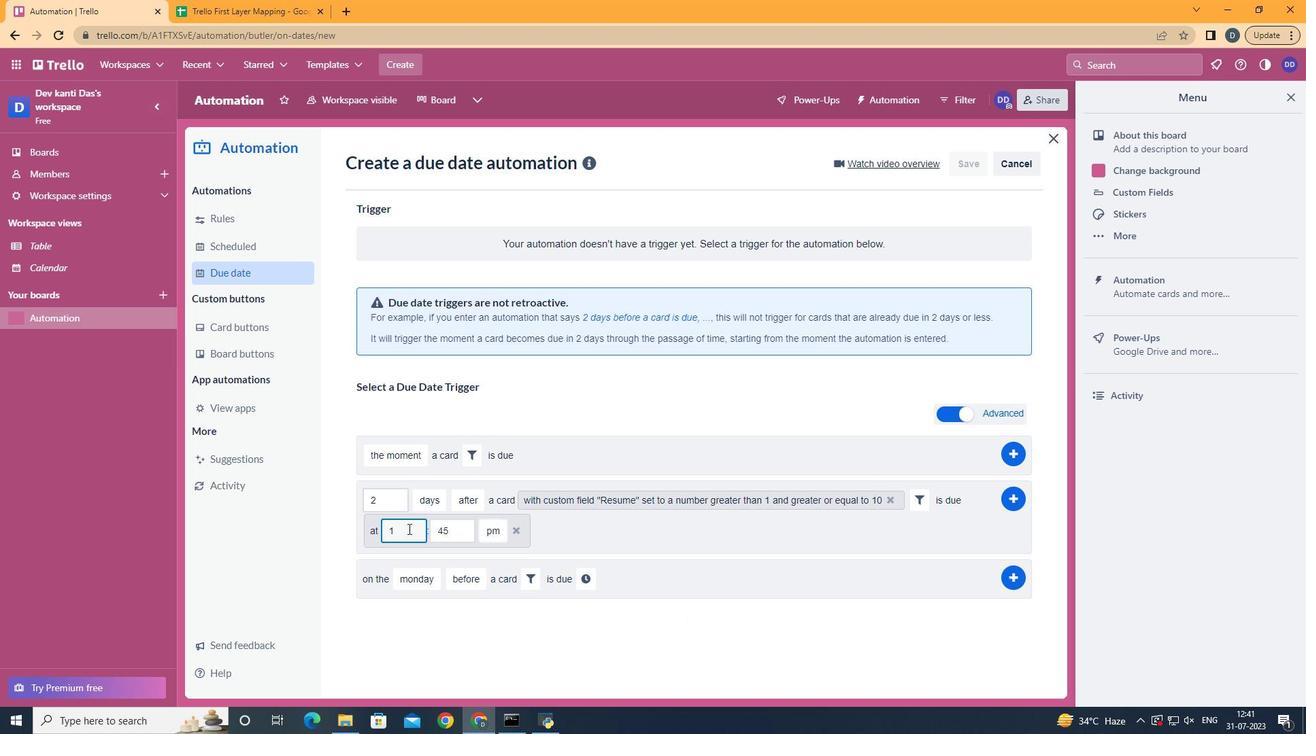 
Action: Mouse moved to (454, 535)
Screenshot: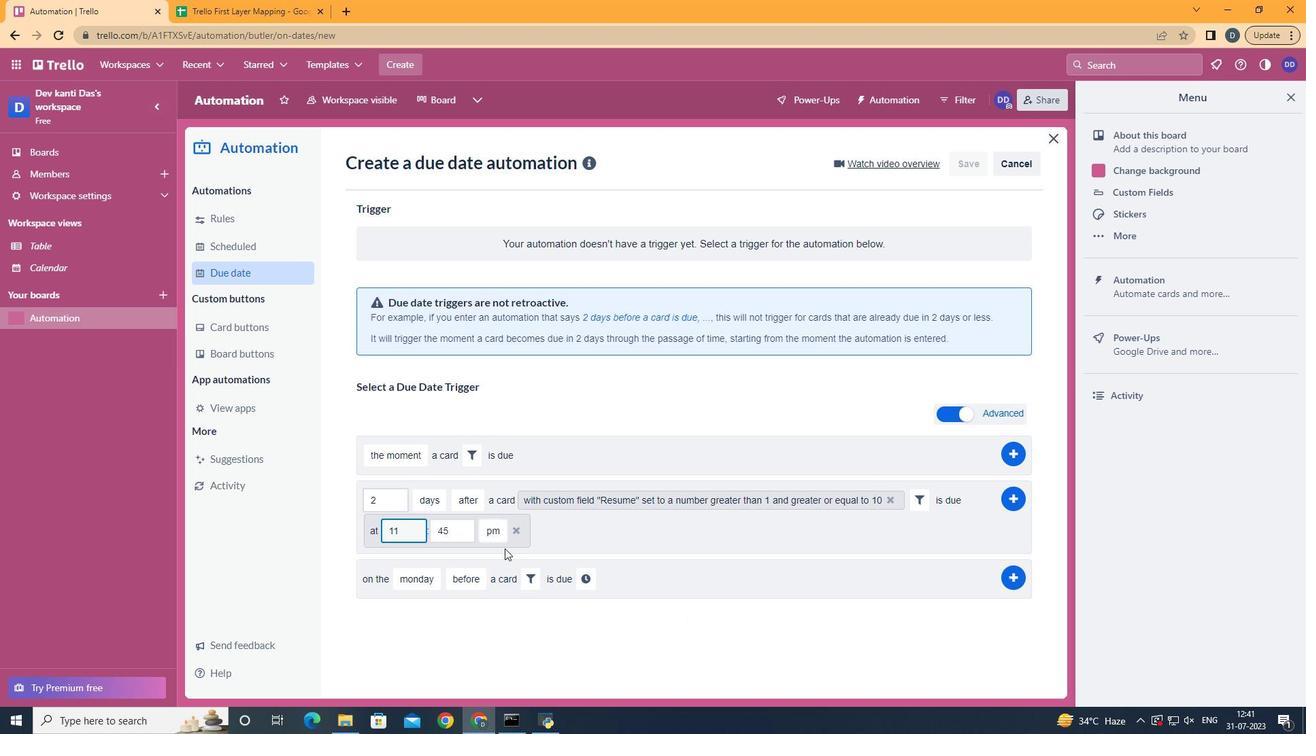 
Action: Mouse pressed left at (454, 535)
Screenshot: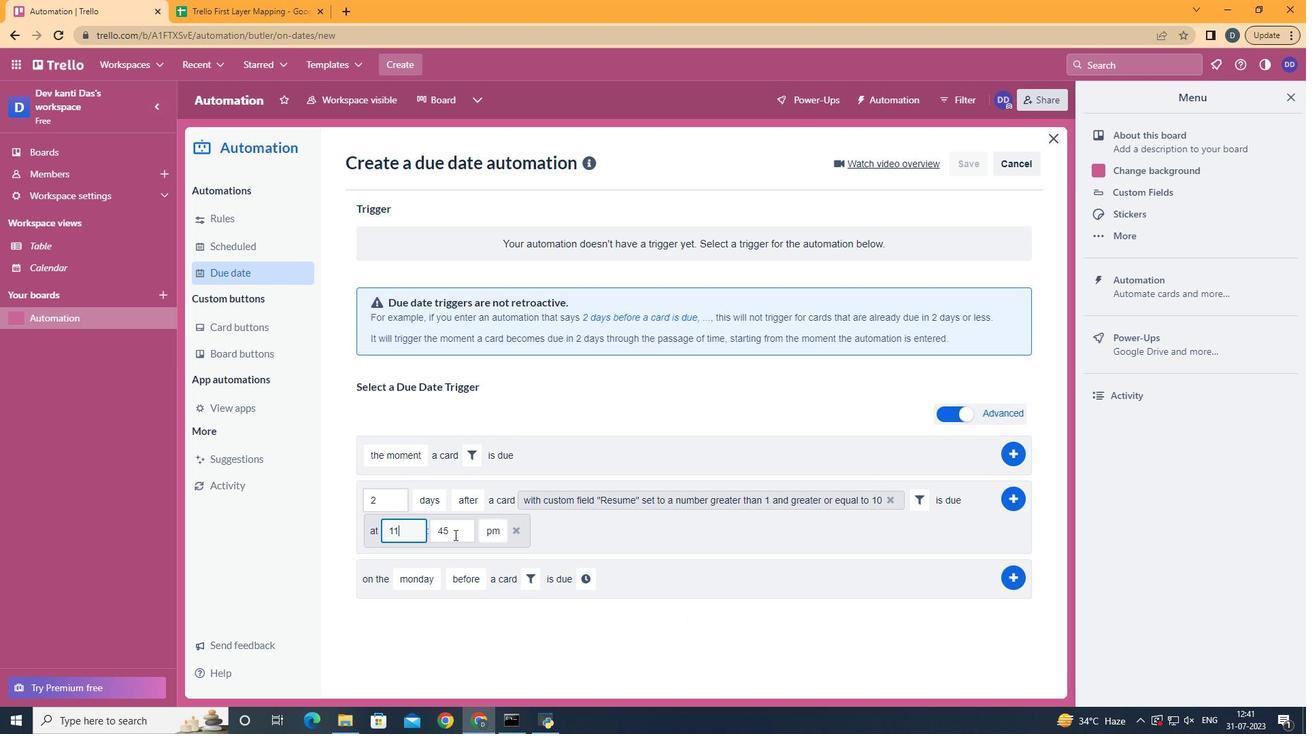 
Action: Key pressed <Key.backspace>
Screenshot: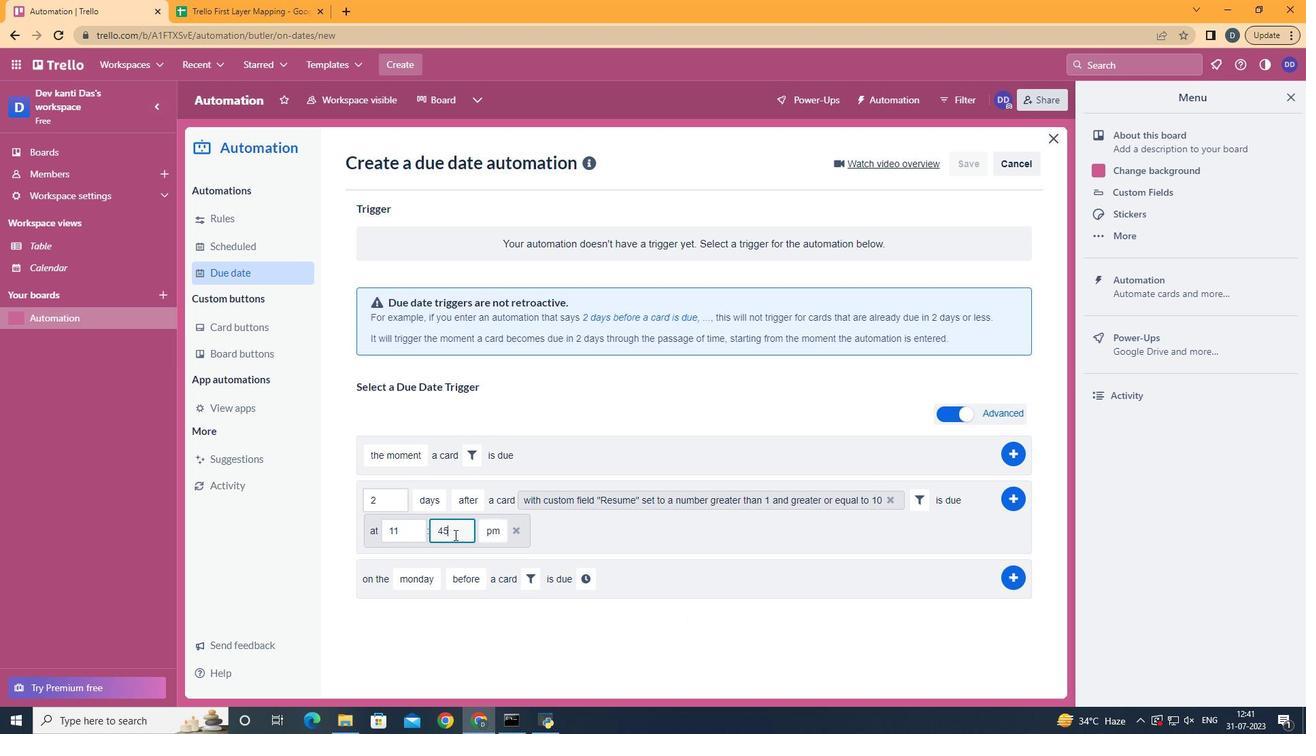 
Action: Mouse moved to (453, 535)
Screenshot: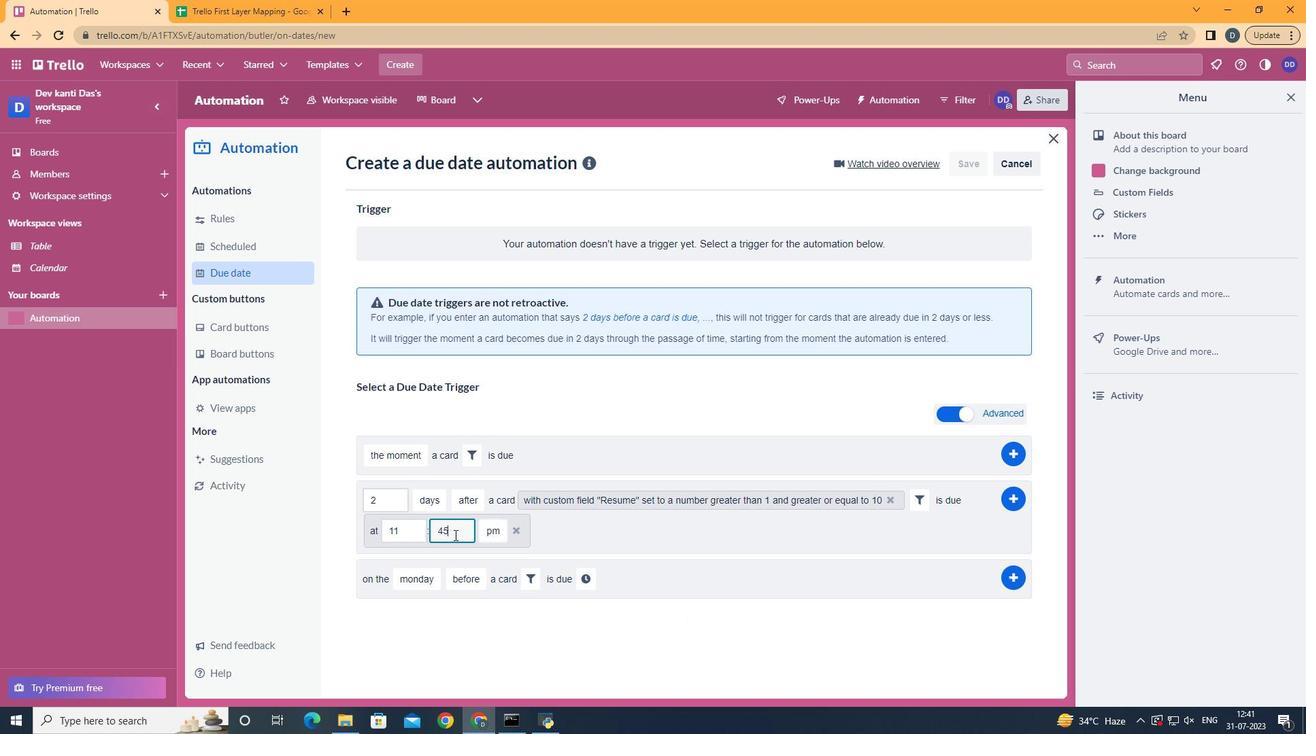 
Action: Key pressed <Key.backspace>00
Screenshot: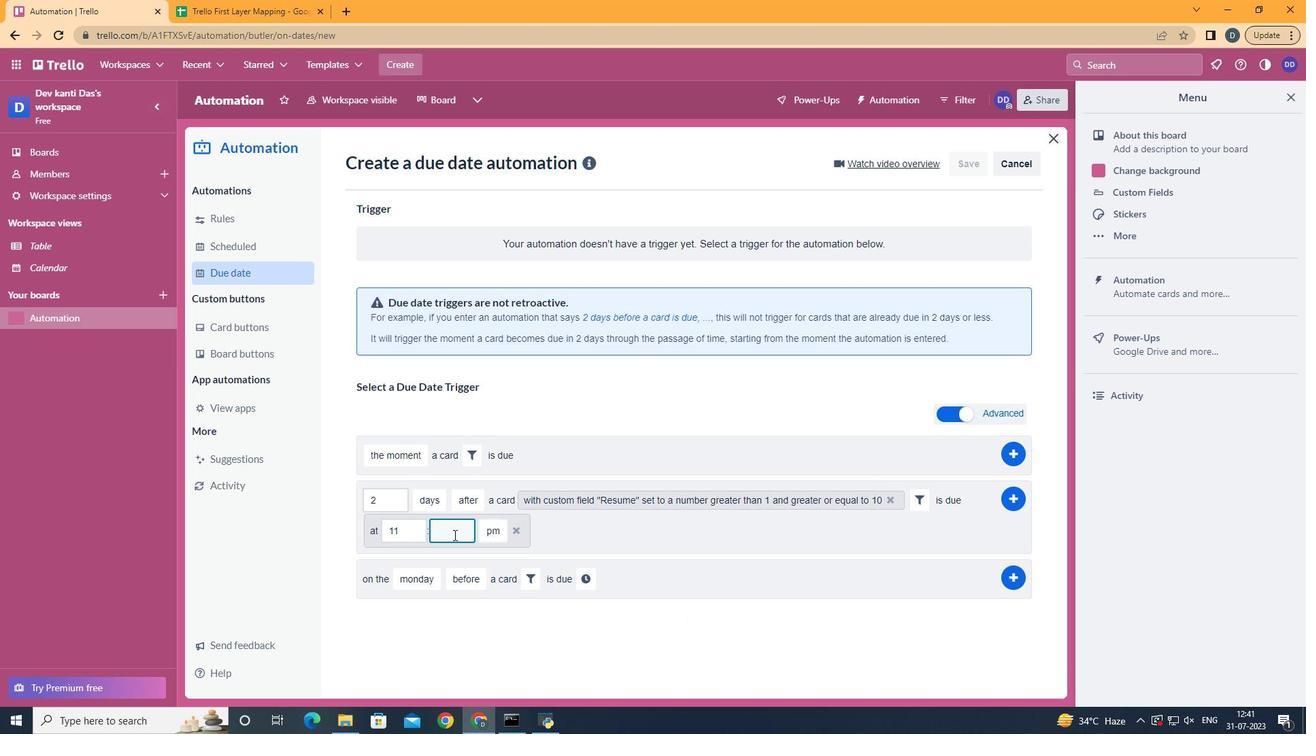 
Action: Mouse moved to (494, 552)
Screenshot: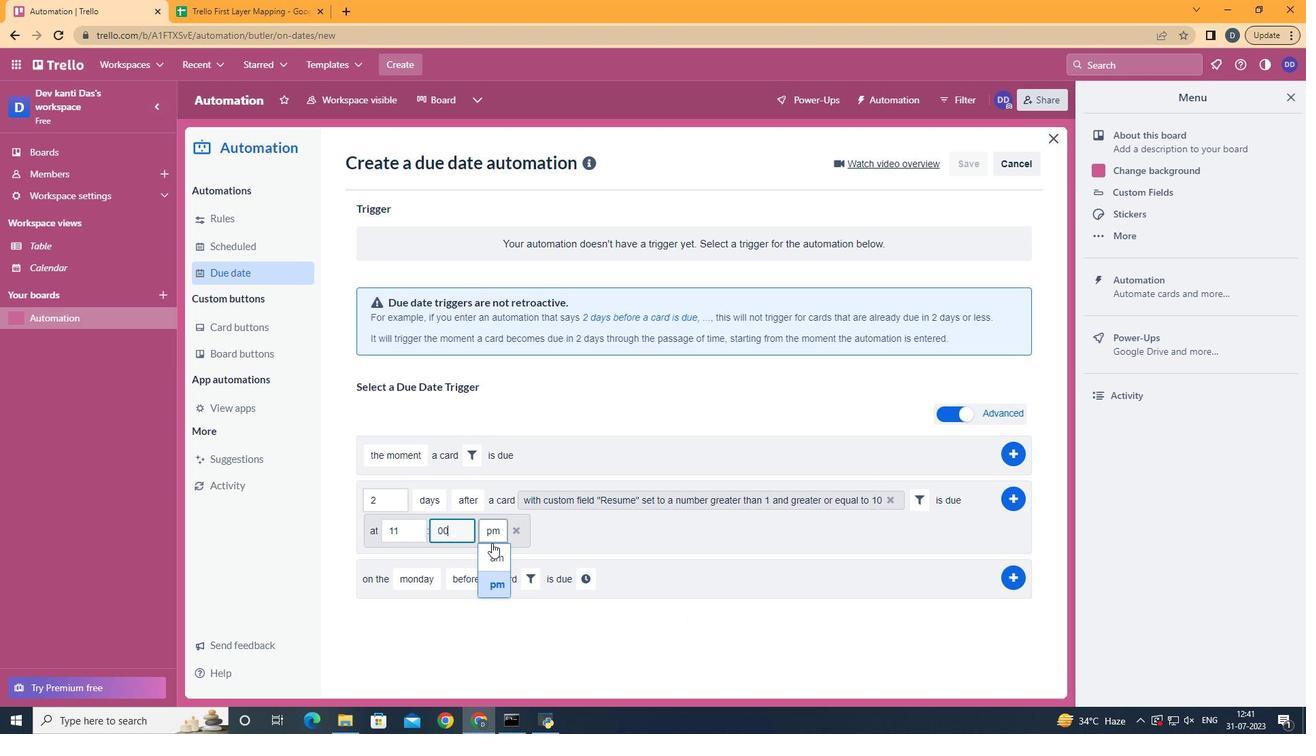 
Action: Mouse pressed left at (494, 552)
Screenshot: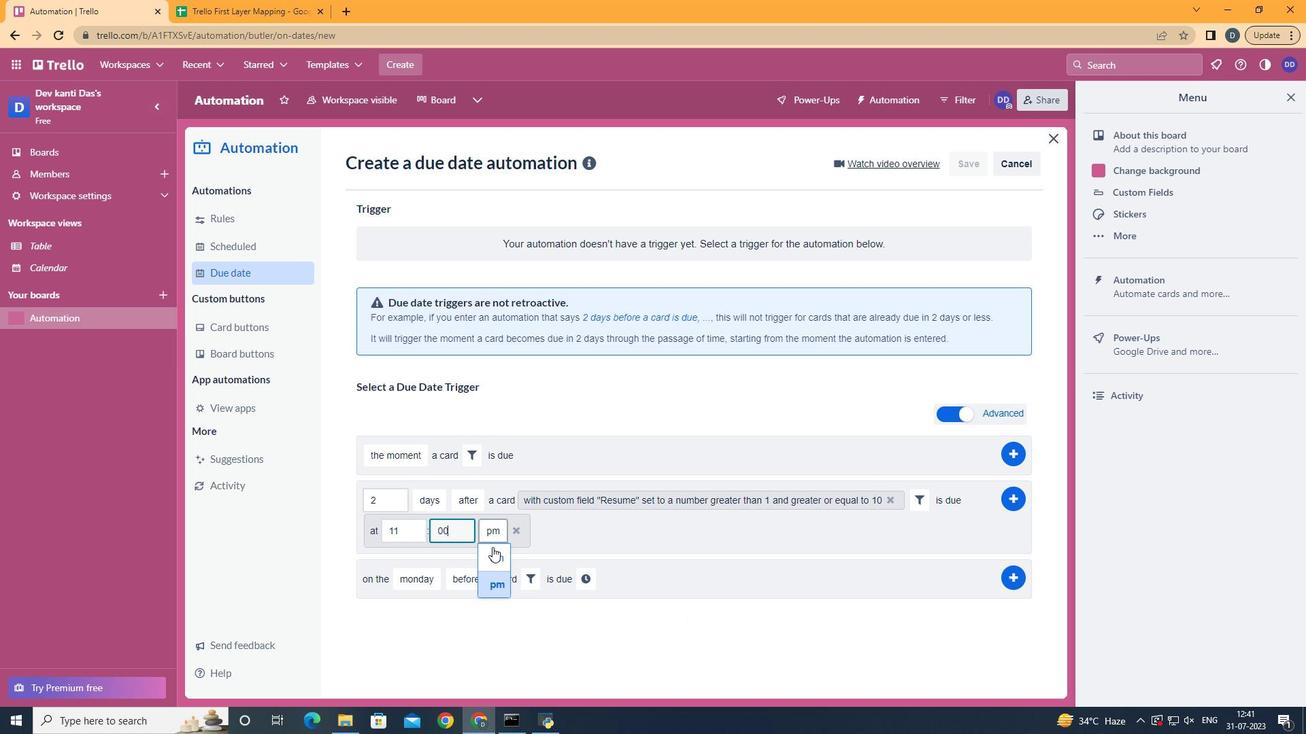 
Action: Mouse moved to (1011, 502)
Screenshot: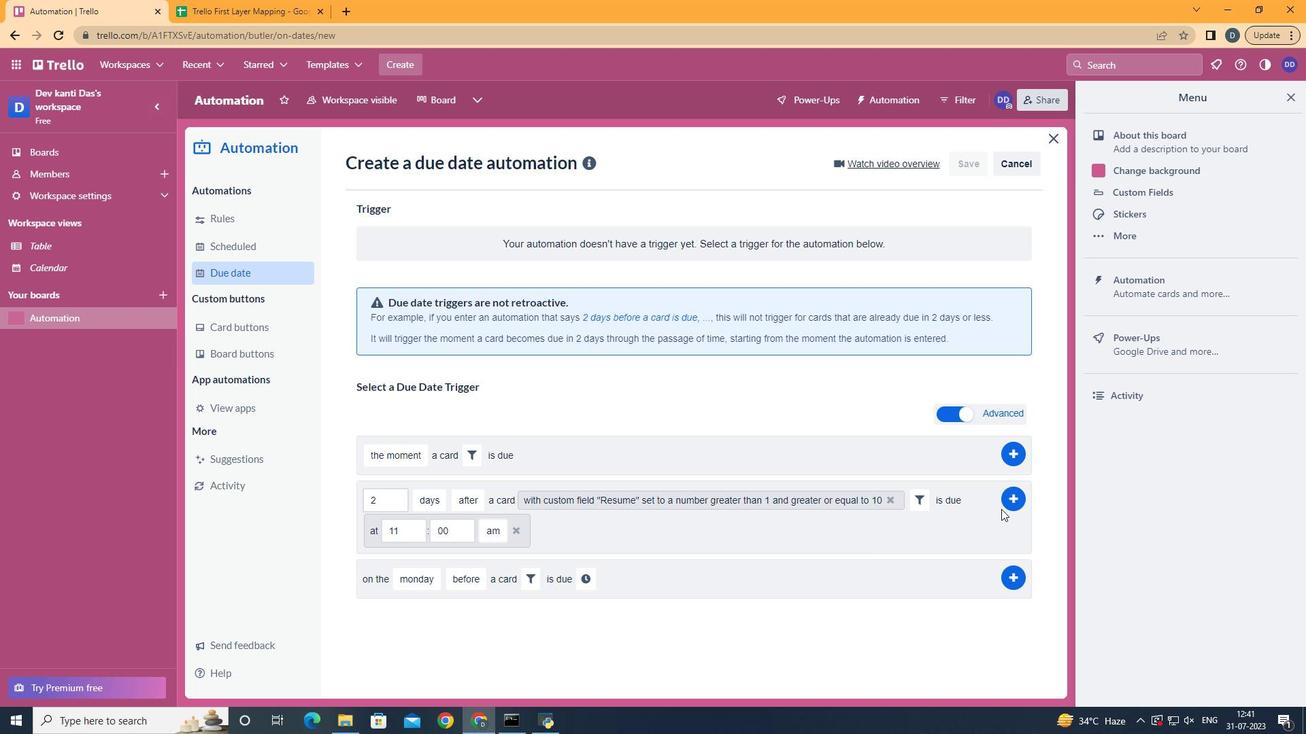 
Action: Mouse pressed left at (1011, 502)
Screenshot: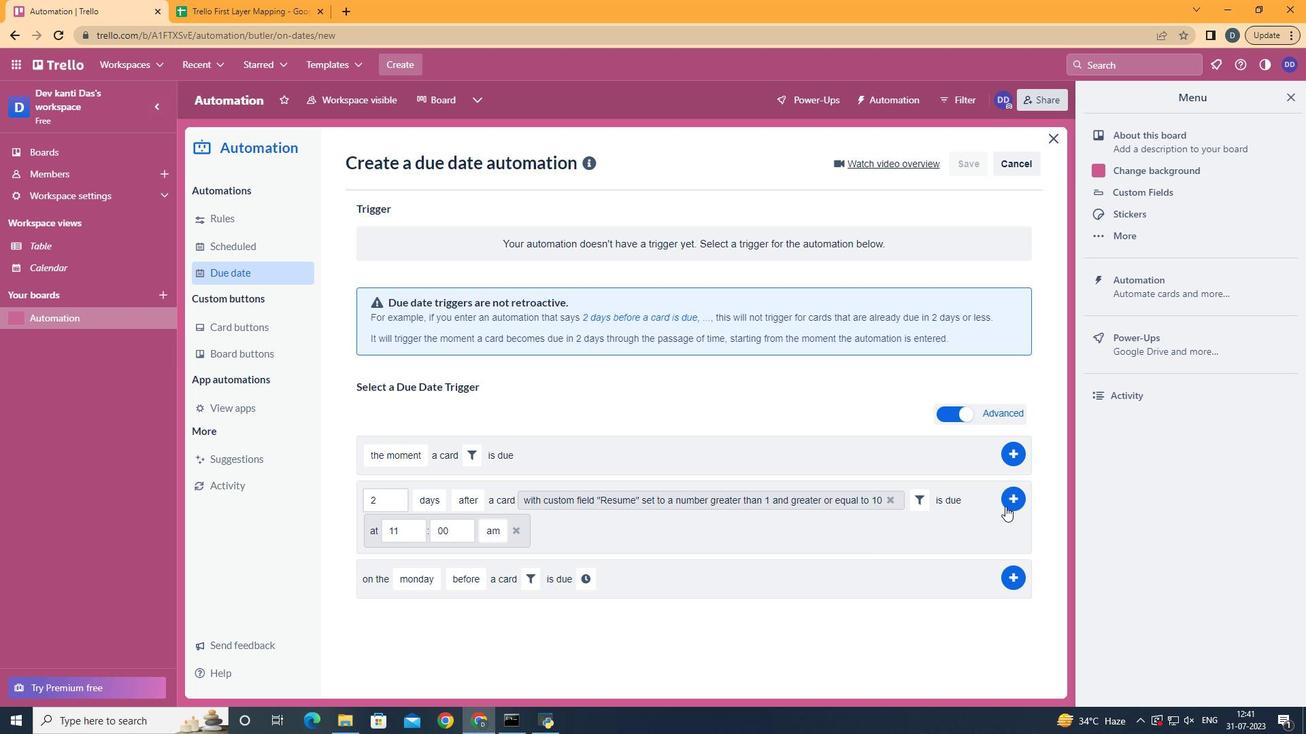 
Action: Mouse moved to (769, 366)
Screenshot: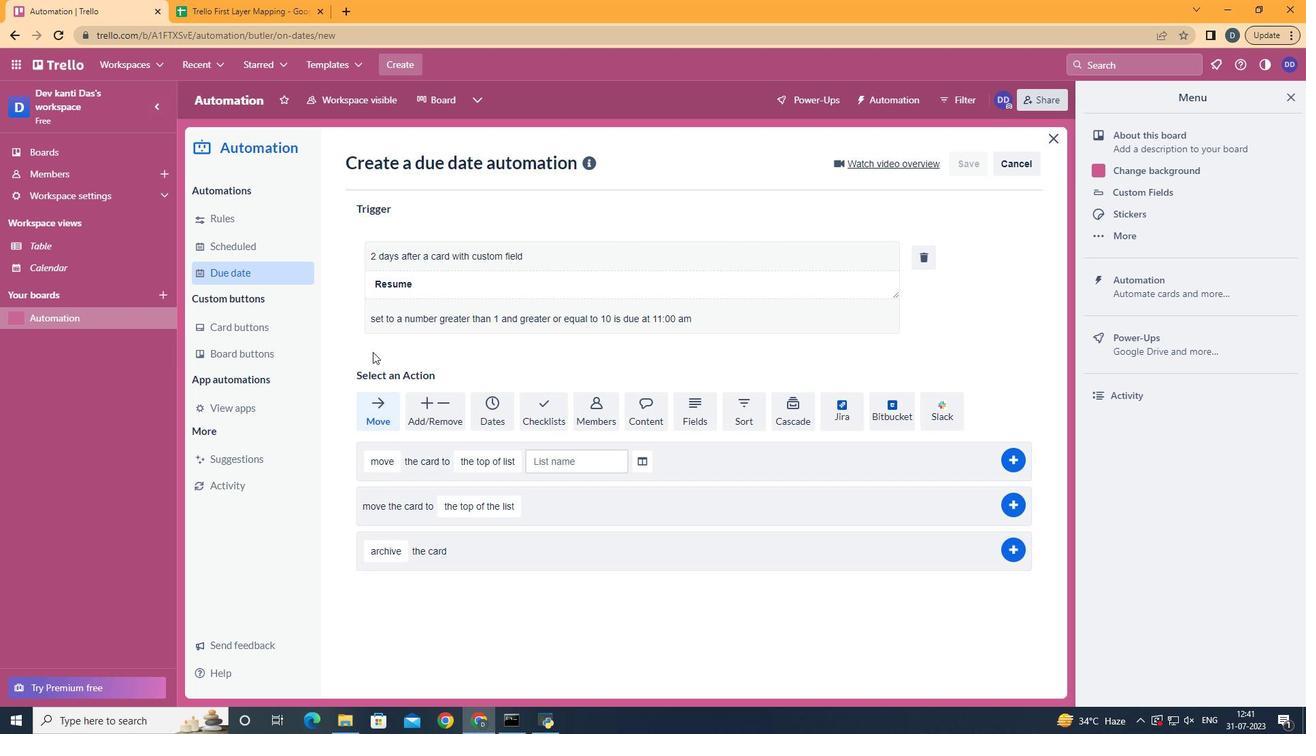
